 Task: Find connections with filter location Chislehurst with filter topic #customerrelationswith filter profile language Spanish with filter current company Cavista with filter school Indian Institute Of Information Technology Allahabad  with filter industry Engineering Services with filter service category Budgeting with filter keywords title Painter
Action: Mouse moved to (486, 66)
Screenshot: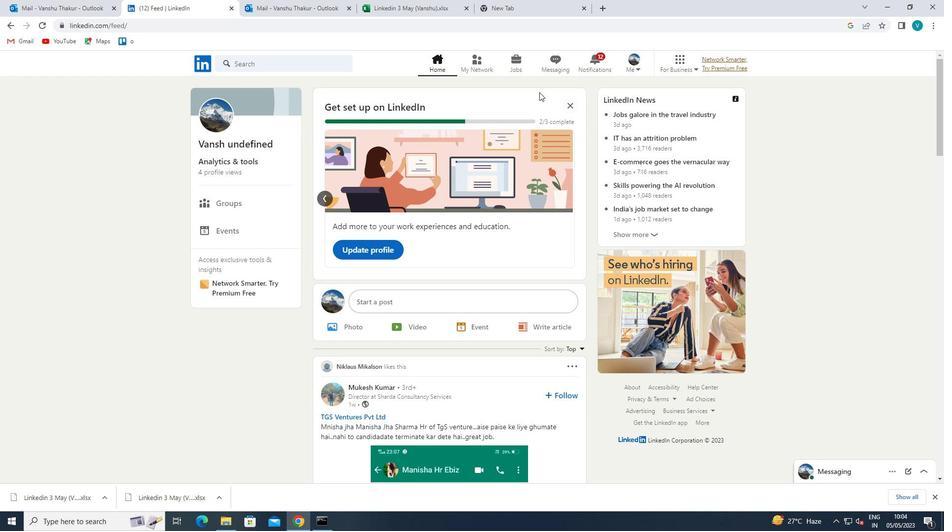 
Action: Mouse pressed left at (486, 66)
Screenshot: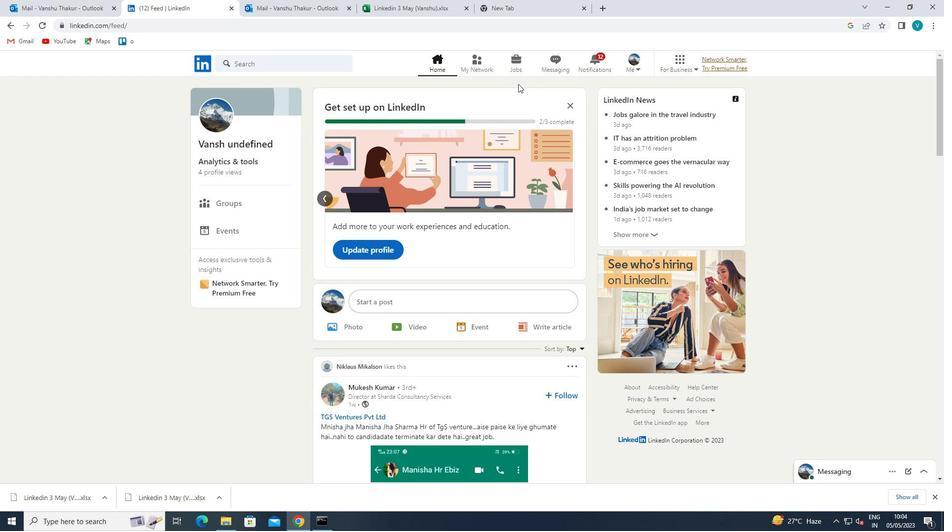 
Action: Mouse moved to (291, 115)
Screenshot: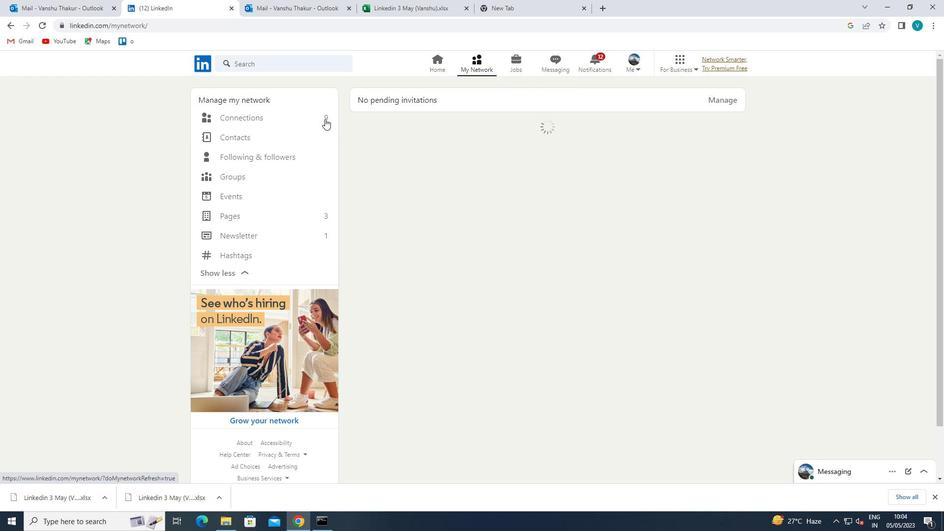 
Action: Mouse pressed left at (291, 115)
Screenshot: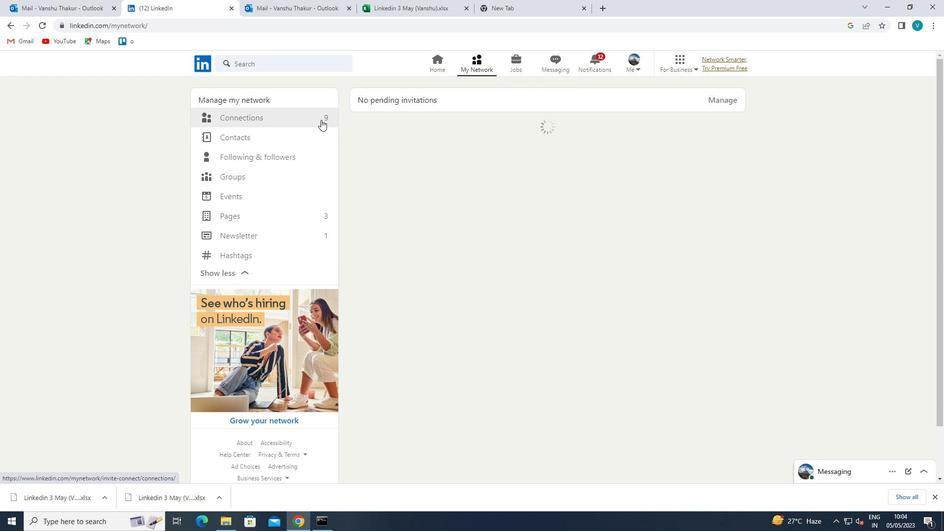 
Action: Mouse moved to (537, 119)
Screenshot: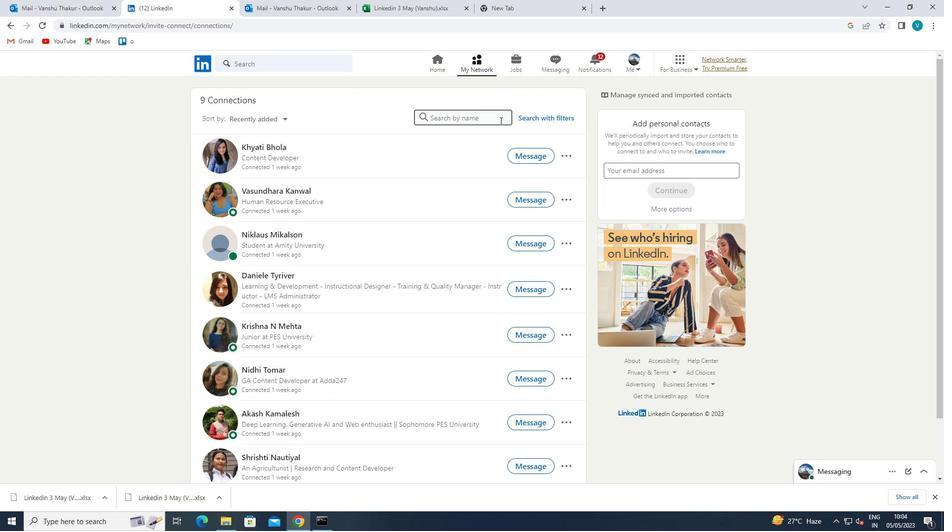 
Action: Mouse pressed left at (537, 119)
Screenshot: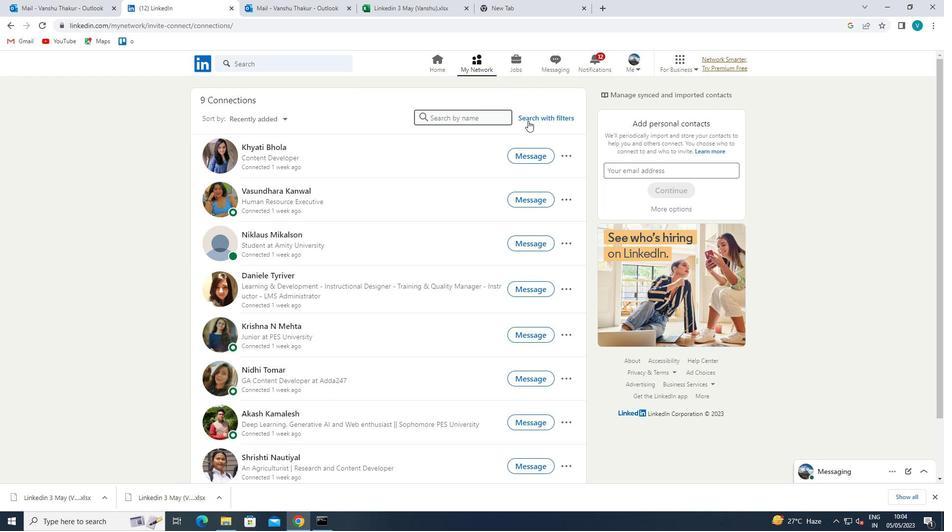 
Action: Mouse moved to (482, 93)
Screenshot: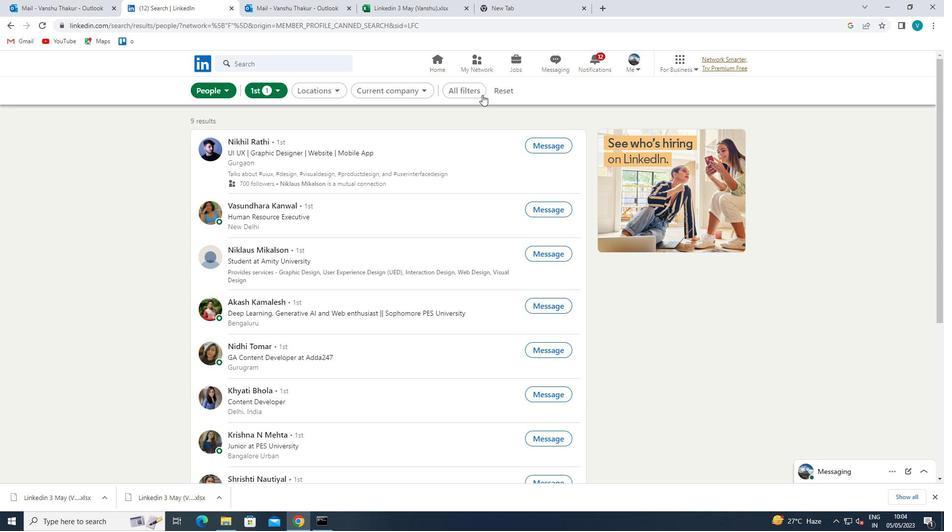 
Action: Mouse pressed left at (482, 93)
Screenshot: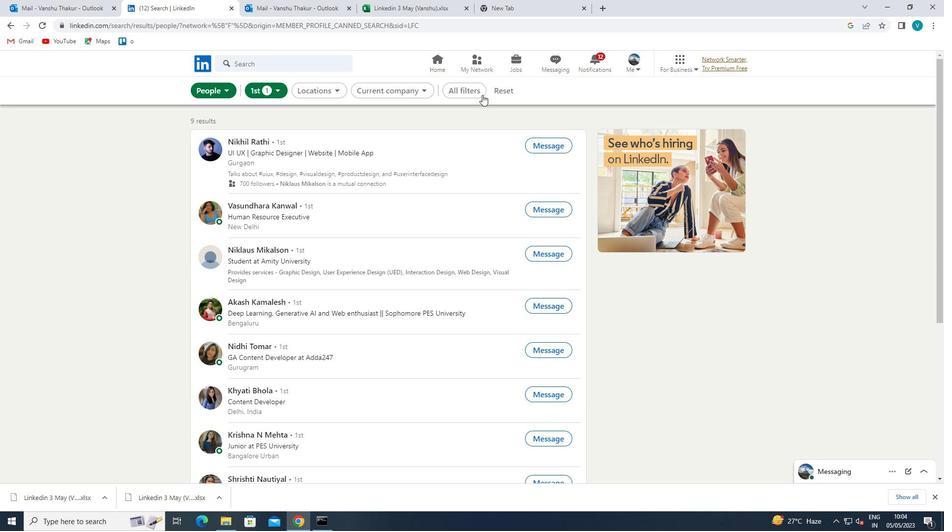 
Action: Mouse moved to (797, 225)
Screenshot: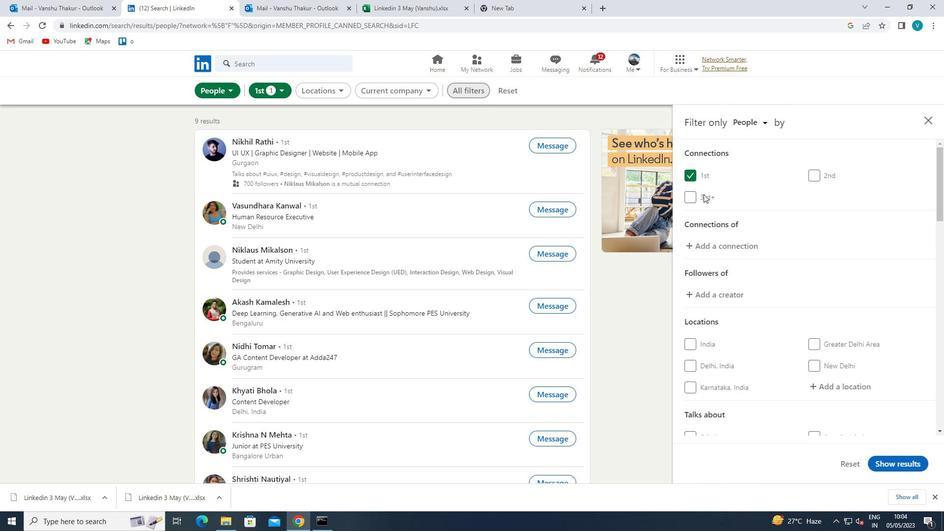 
Action: Mouse scrolled (797, 224) with delta (0, 0)
Screenshot: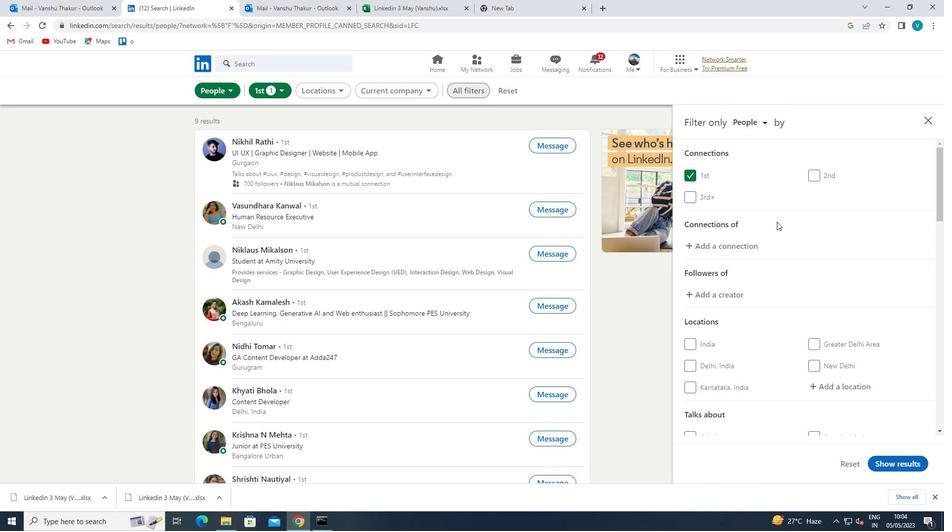 
Action: Mouse moved to (859, 335)
Screenshot: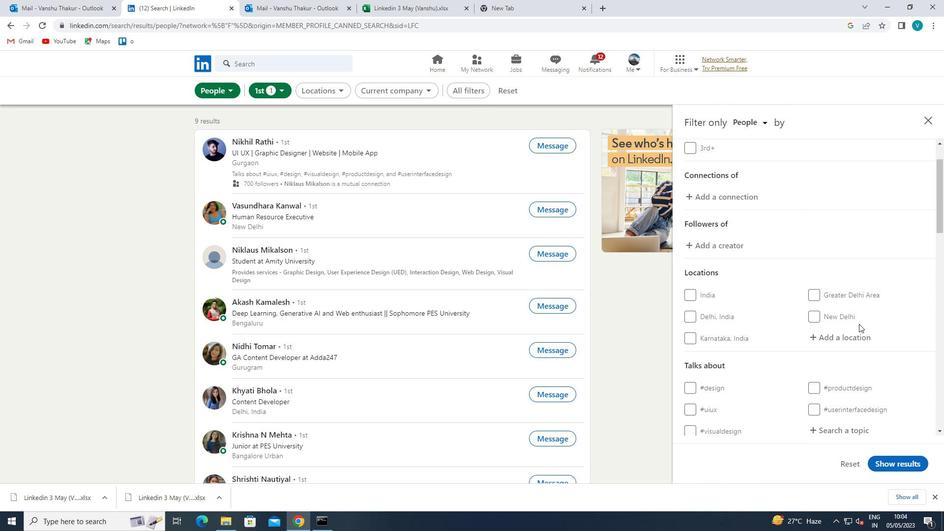 
Action: Mouse pressed left at (859, 335)
Screenshot: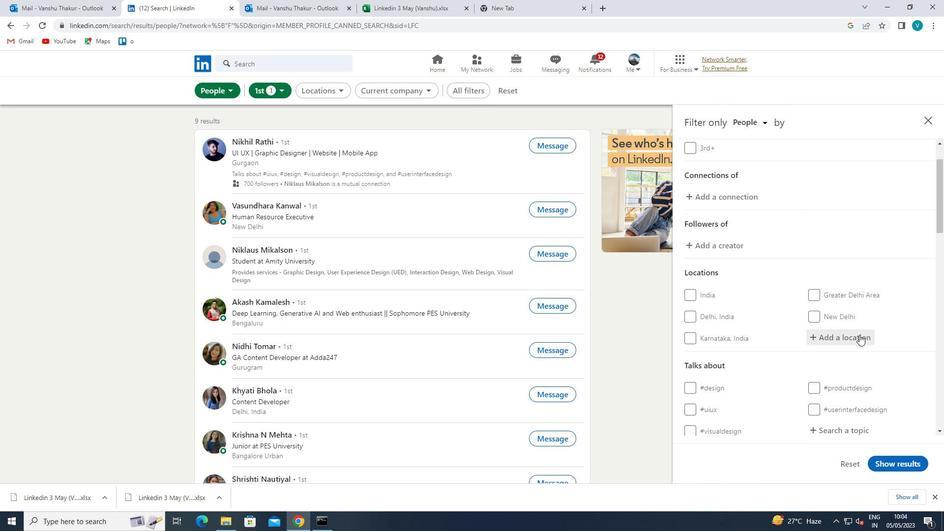 
Action: Mouse moved to (811, 309)
Screenshot: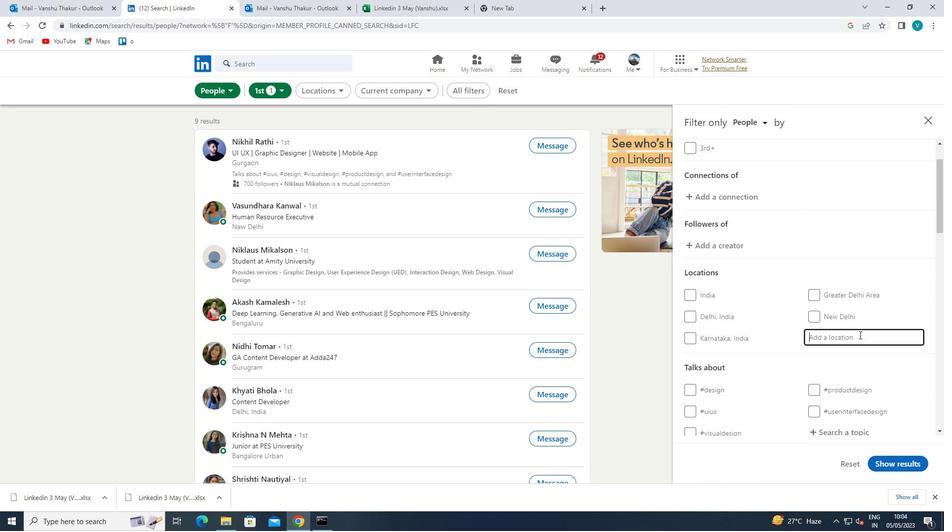 
Action: Key pressed <Key.shift>CHISLEHURST
Screenshot: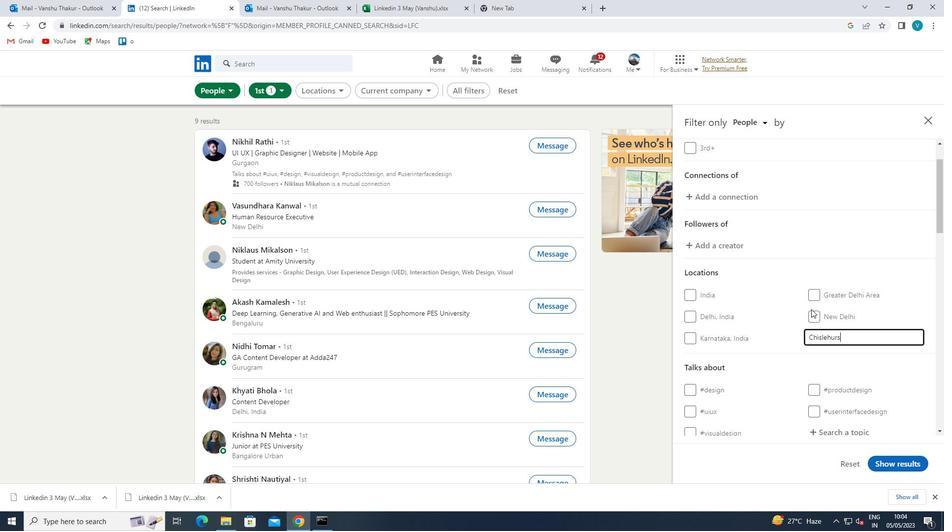 
Action: Mouse moved to (788, 321)
Screenshot: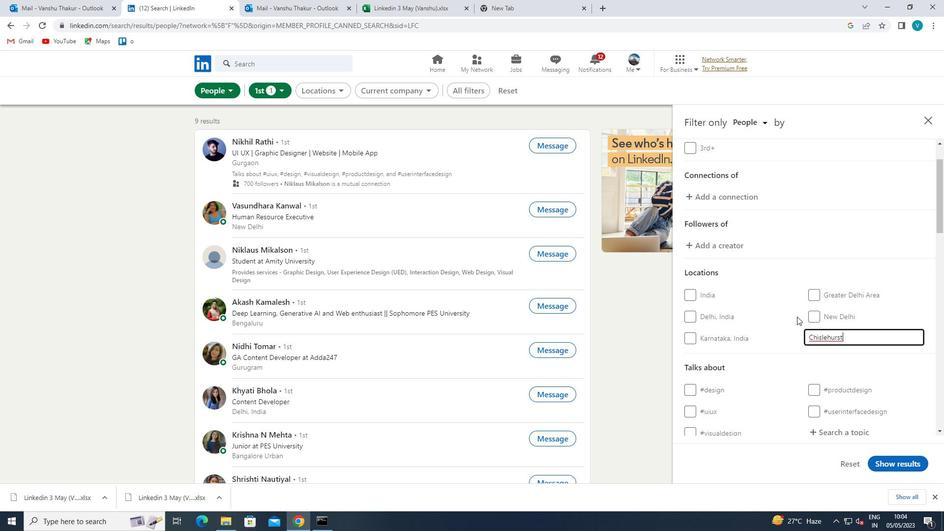 
Action: Mouse pressed left at (788, 321)
Screenshot: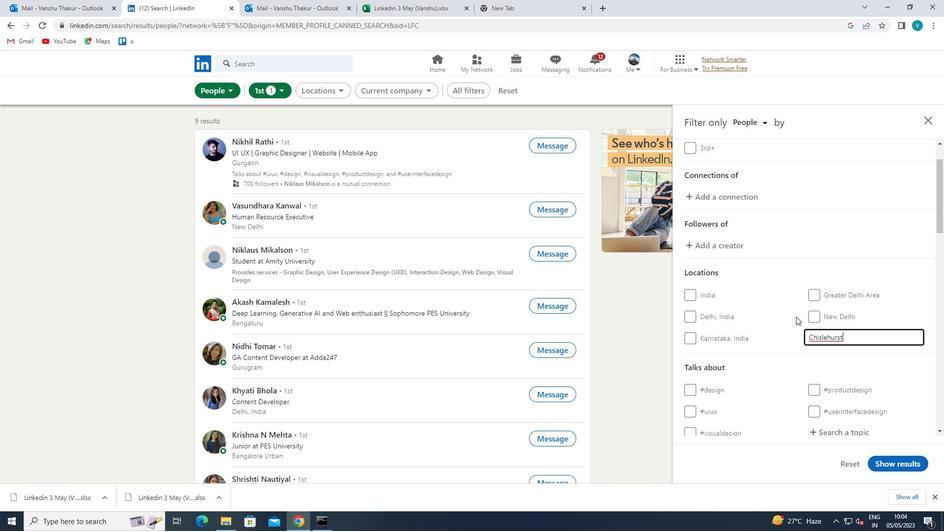 
Action: Mouse moved to (788, 322)
Screenshot: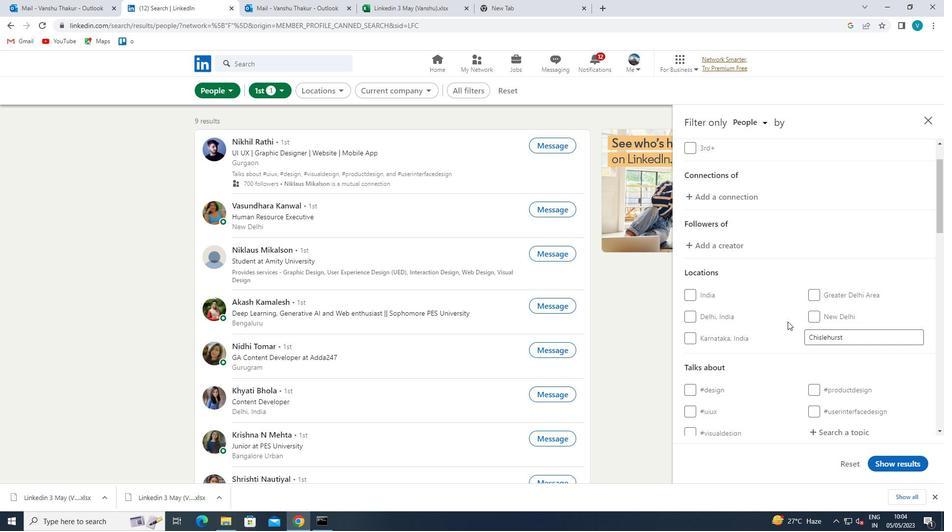 
Action: Mouse scrolled (788, 321) with delta (0, 0)
Screenshot: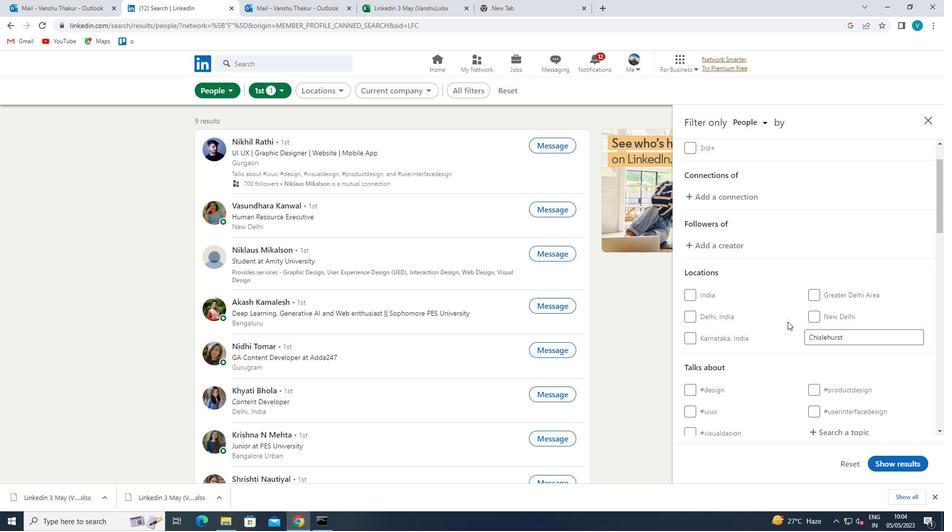 
Action: Mouse moved to (791, 327)
Screenshot: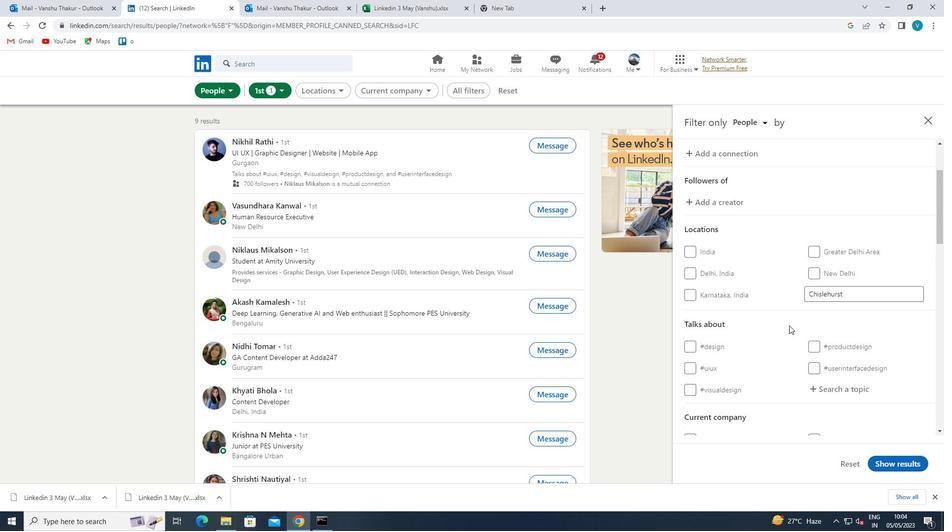 
Action: Mouse scrolled (791, 327) with delta (0, 0)
Screenshot: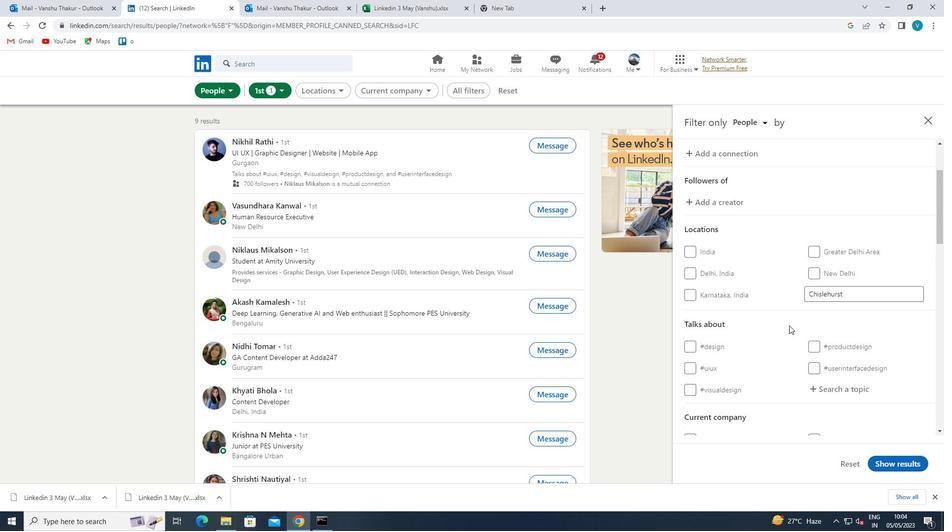 
Action: Mouse moved to (840, 333)
Screenshot: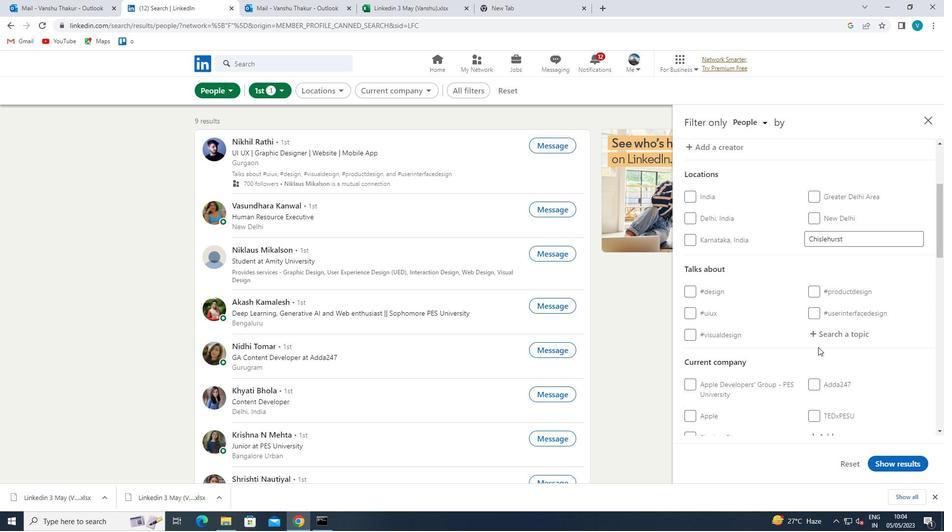 
Action: Mouse pressed left at (840, 333)
Screenshot: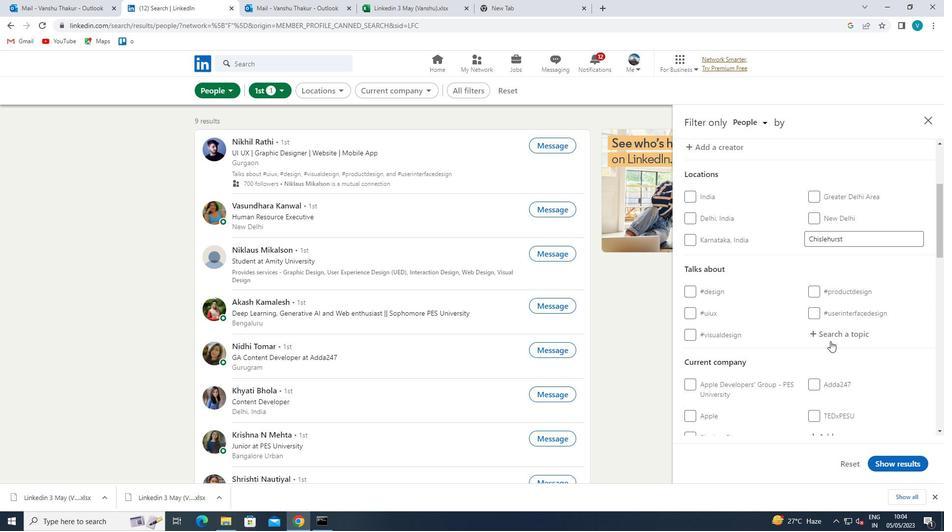 
Action: Key pressed CUSTOMER
Screenshot: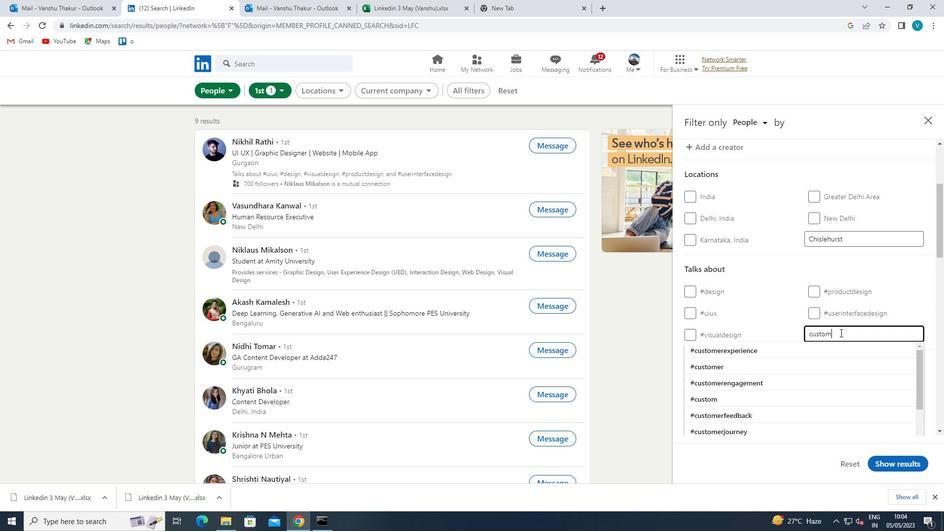 
Action: Mouse moved to (810, 352)
Screenshot: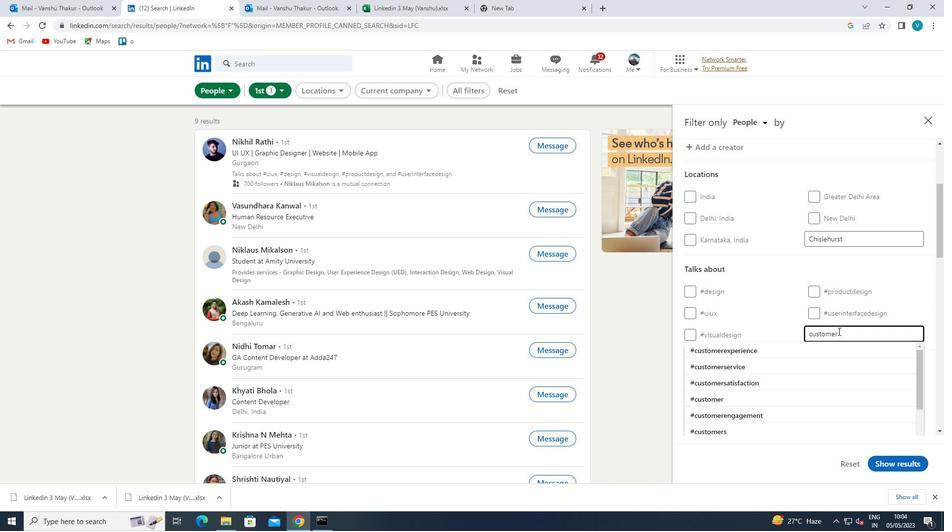 
Action: Key pressed RELATIONS
Screenshot: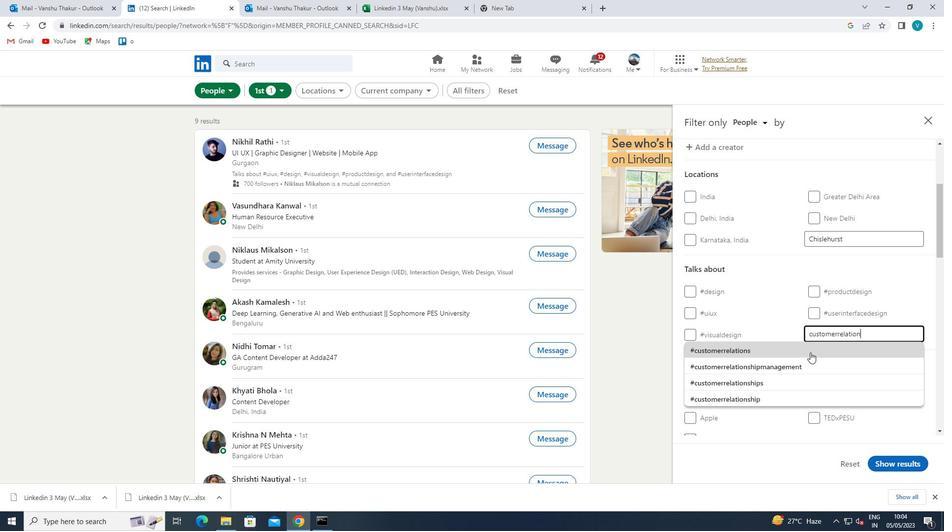 
Action: Mouse pressed left at (810, 352)
Screenshot: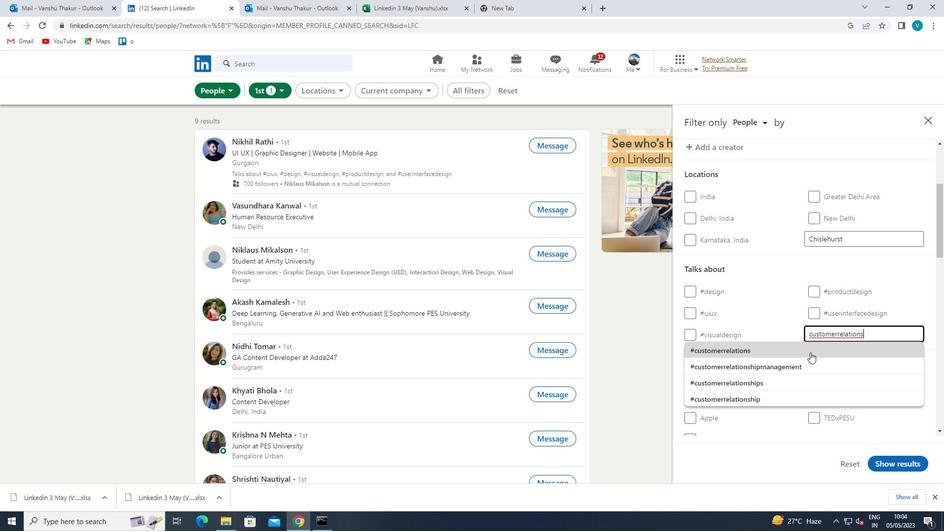 
Action: Mouse scrolled (810, 352) with delta (0, 0)
Screenshot: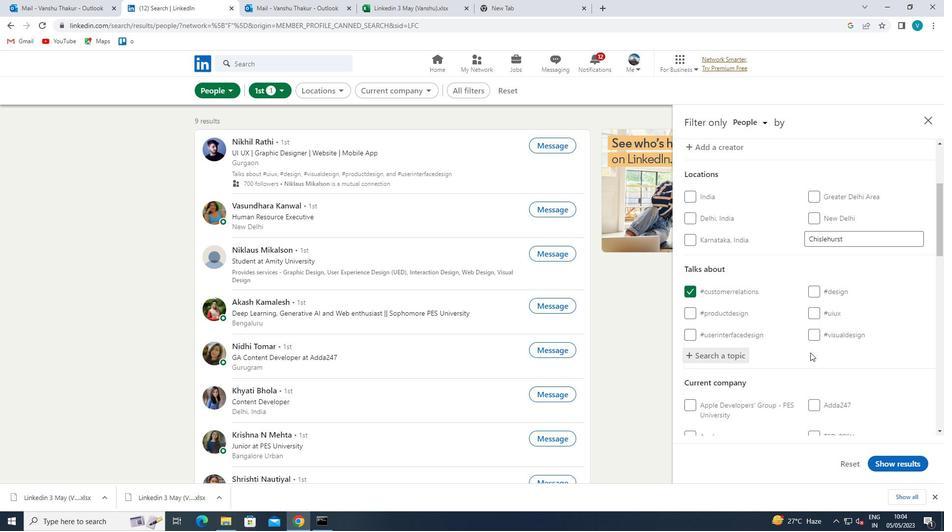 
Action: Mouse scrolled (810, 352) with delta (0, 0)
Screenshot: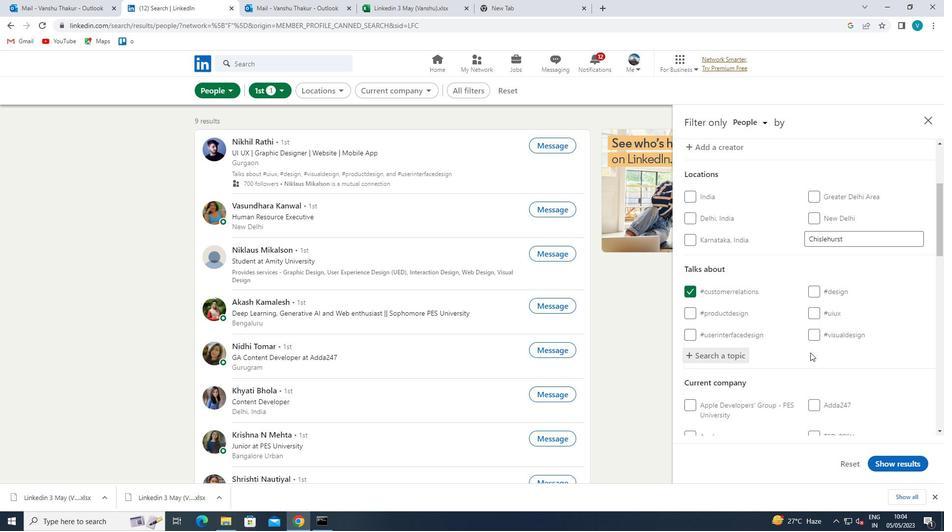 
Action: Mouse moved to (824, 358)
Screenshot: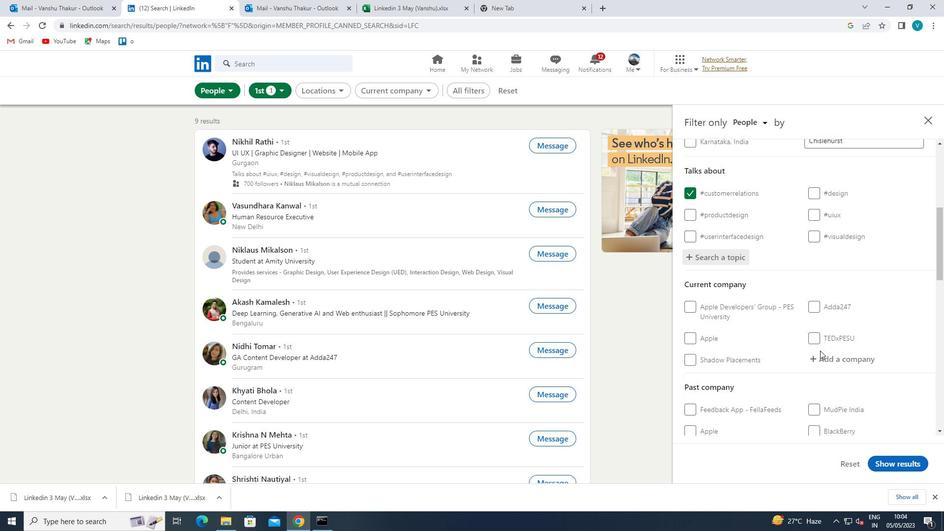 
Action: Mouse pressed left at (824, 358)
Screenshot: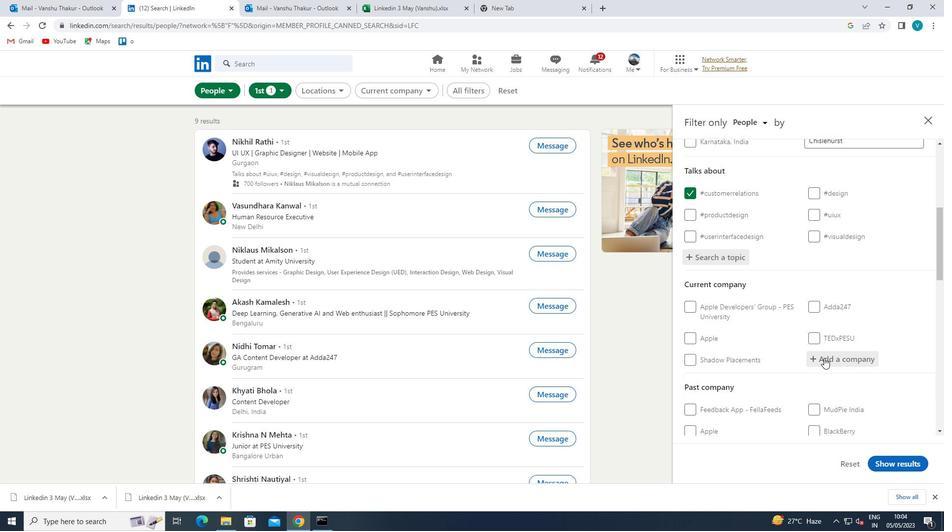 
Action: Key pressed <Key.shift>CAVIST
Screenshot: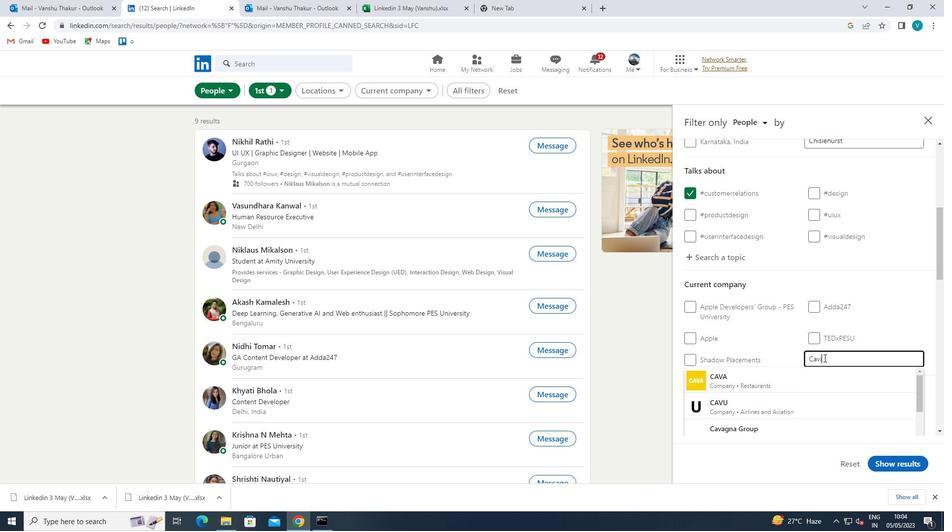 
Action: Mouse moved to (809, 368)
Screenshot: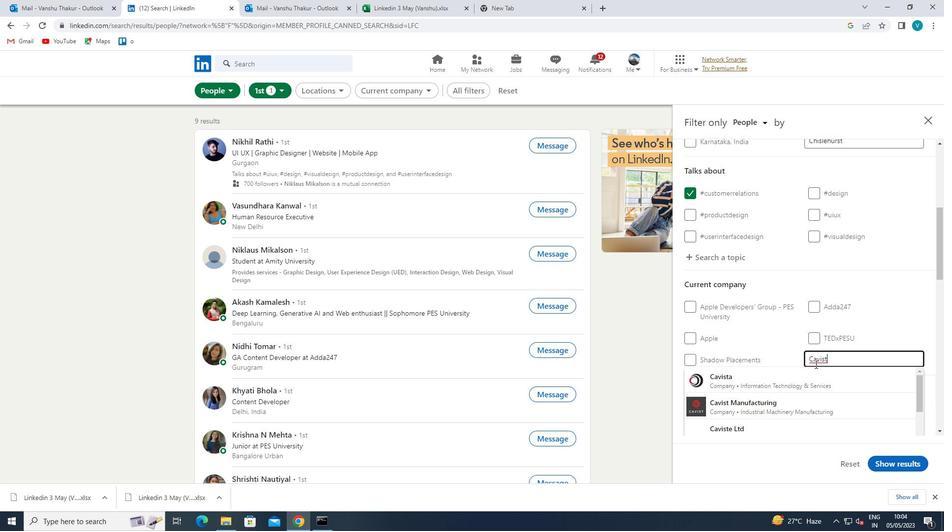 
Action: Mouse pressed left at (809, 368)
Screenshot: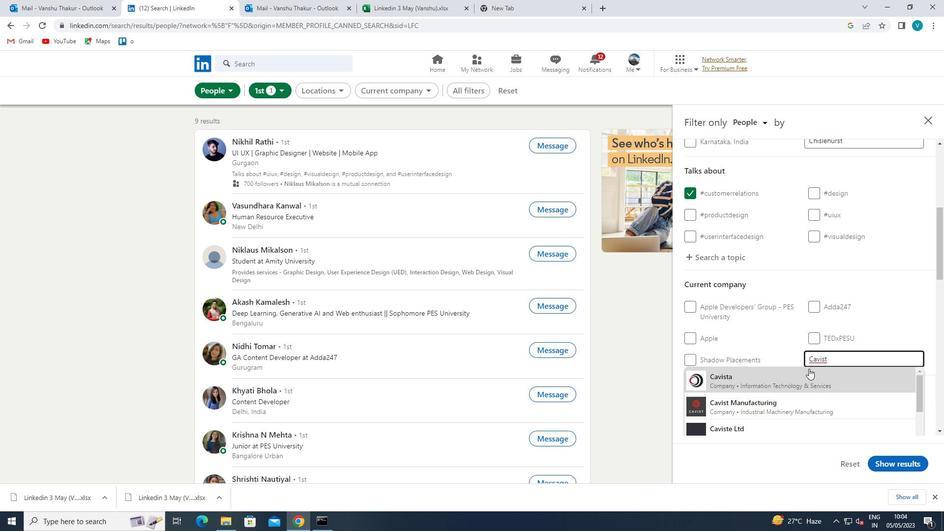 
Action: Mouse scrolled (809, 368) with delta (0, 0)
Screenshot: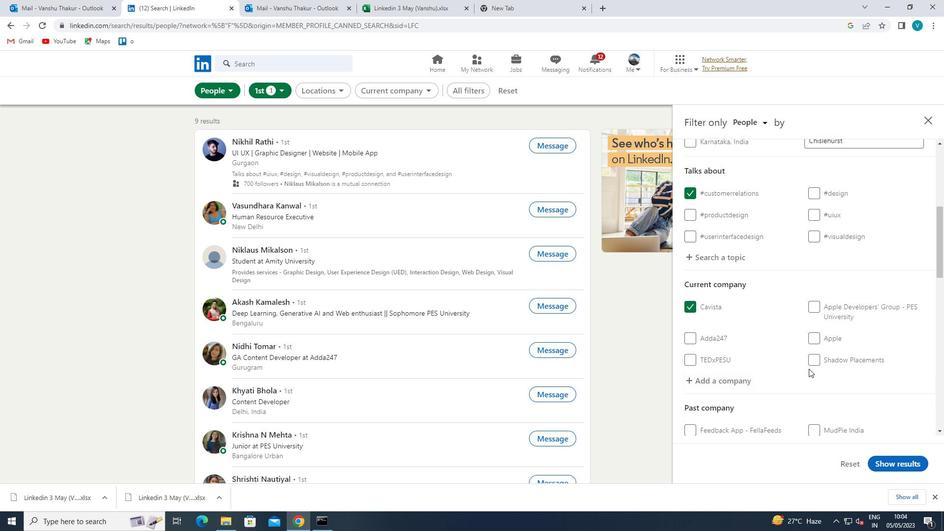 
Action: Mouse scrolled (809, 368) with delta (0, 0)
Screenshot: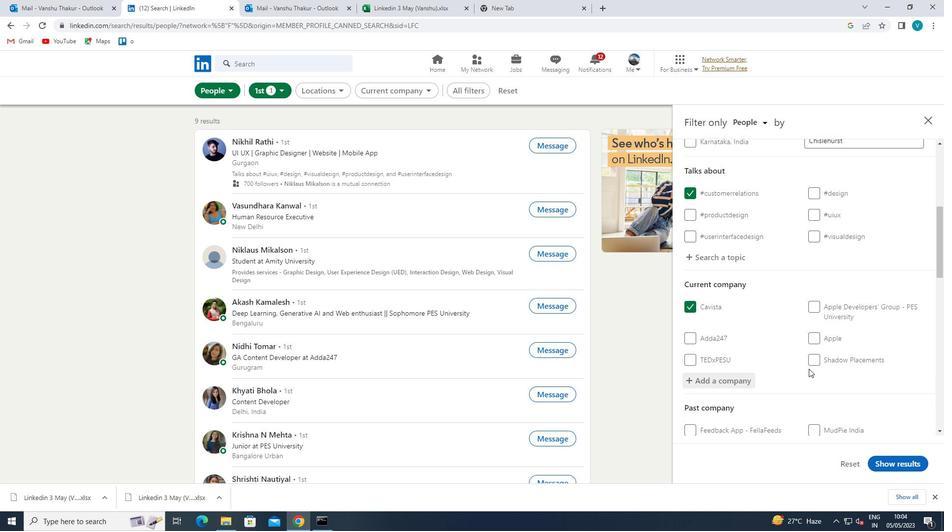 
Action: Mouse scrolled (809, 368) with delta (0, 0)
Screenshot: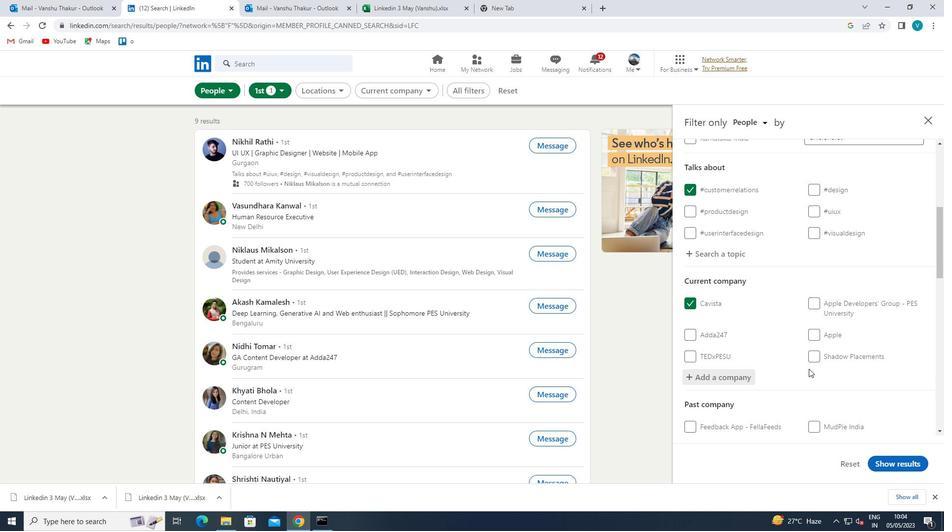 
Action: Mouse scrolled (809, 368) with delta (0, 0)
Screenshot: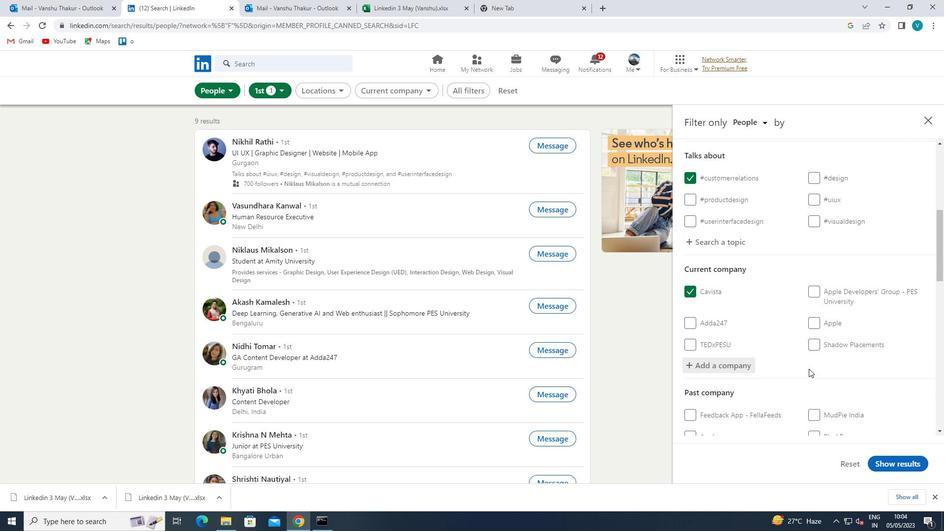 
Action: Mouse scrolled (809, 368) with delta (0, 0)
Screenshot: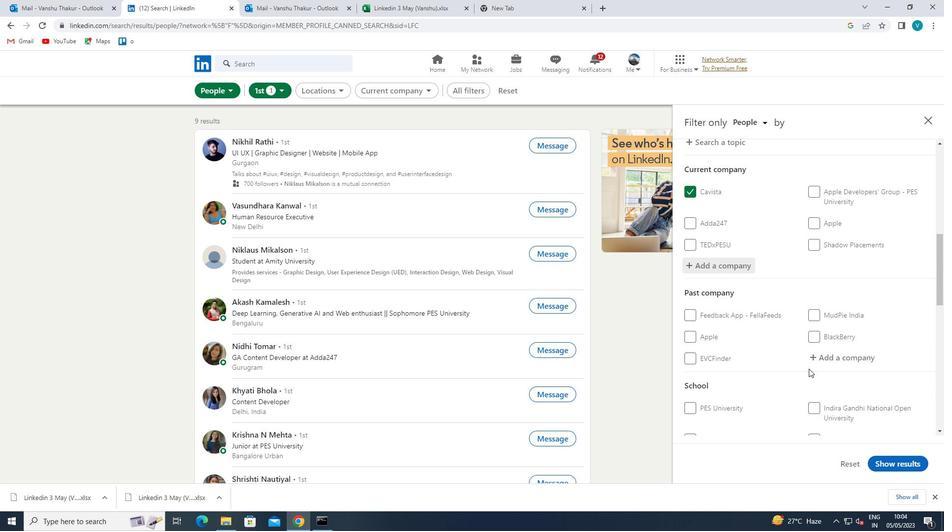 
Action: Mouse moved to (838, 350)
Screenshot: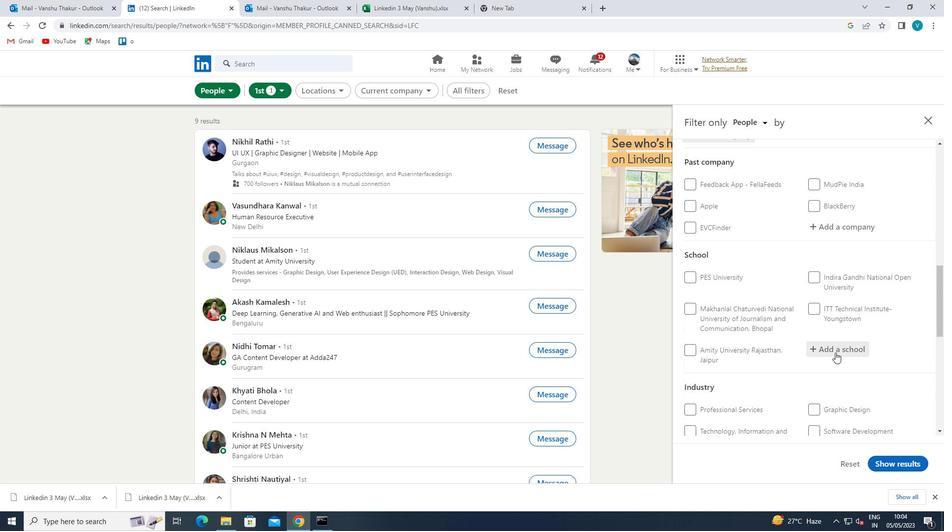 
Action: Mouse pressed left at (838, 350)
Screenshot: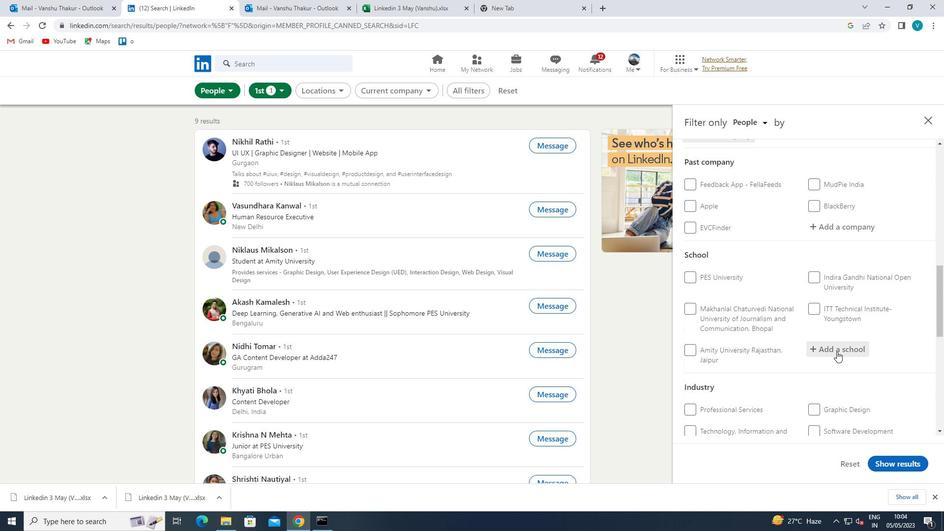 
Action: Key pressed <Key.shift>INDIAN<Key.space><Key.shift>INSTITUTE<Key.space>OF<Key.space><Key.shift>INFORMATION<Key.space>
Screenshot: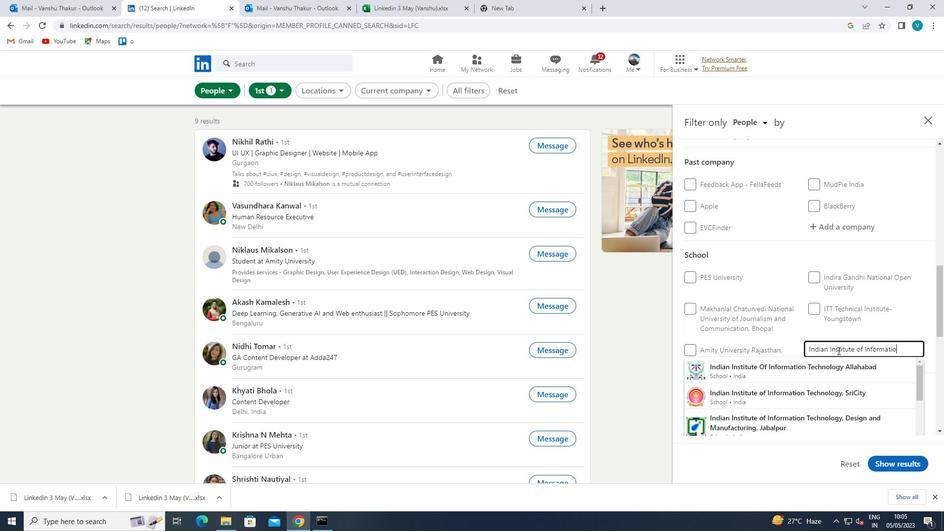 
Action: Mouse moved to (823, 360)
Screenshot: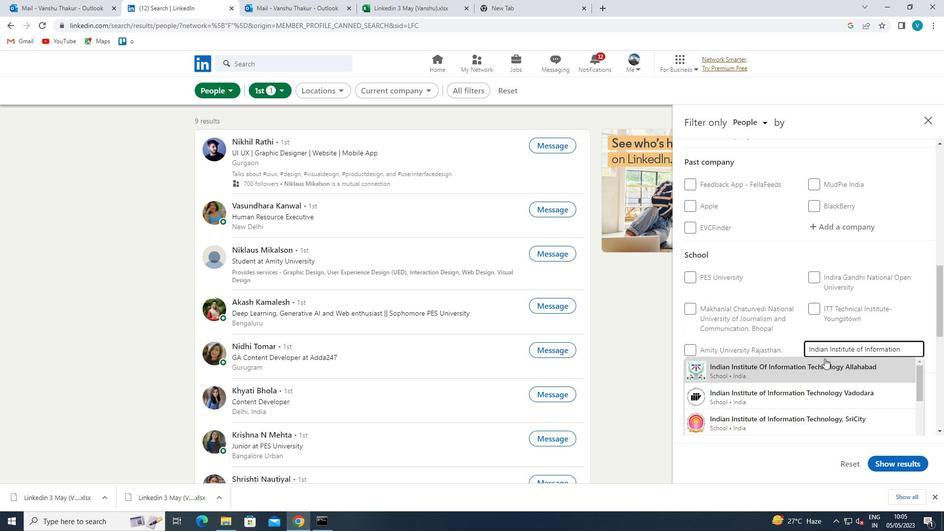 
Action: Mouse pressed left at (823, 360)
Screenshot: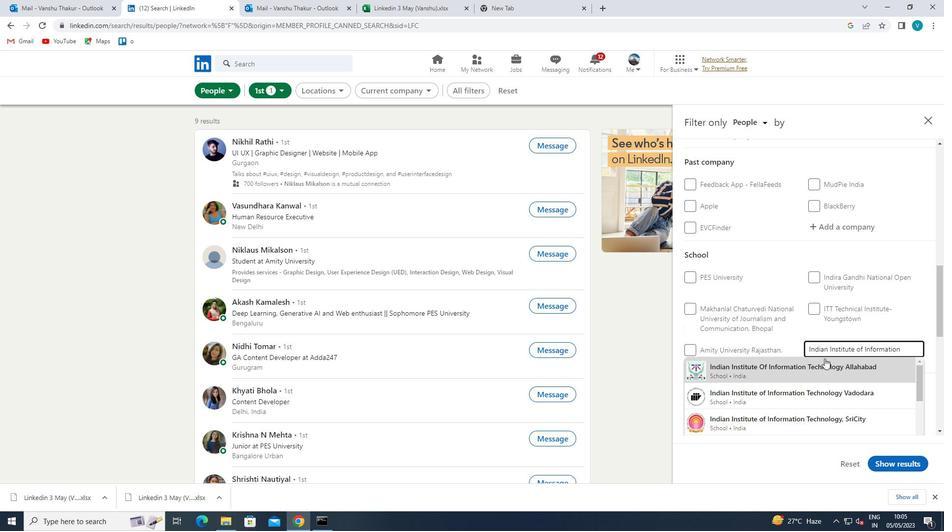 
Action: Mouse scrolled (823, 359) with delta (0, 0)
Screenshot: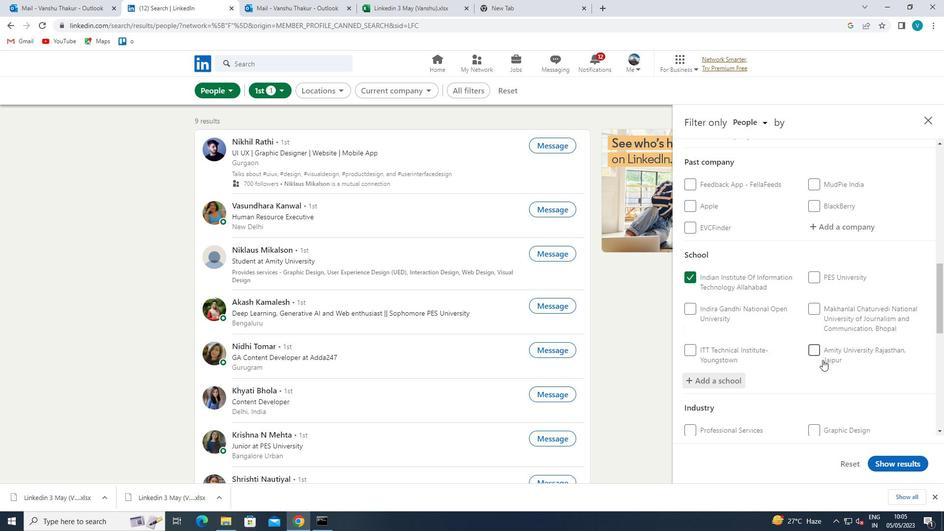 
Action: Mouse scrolled (823, 359) with delta (0, 0)
Screenshot: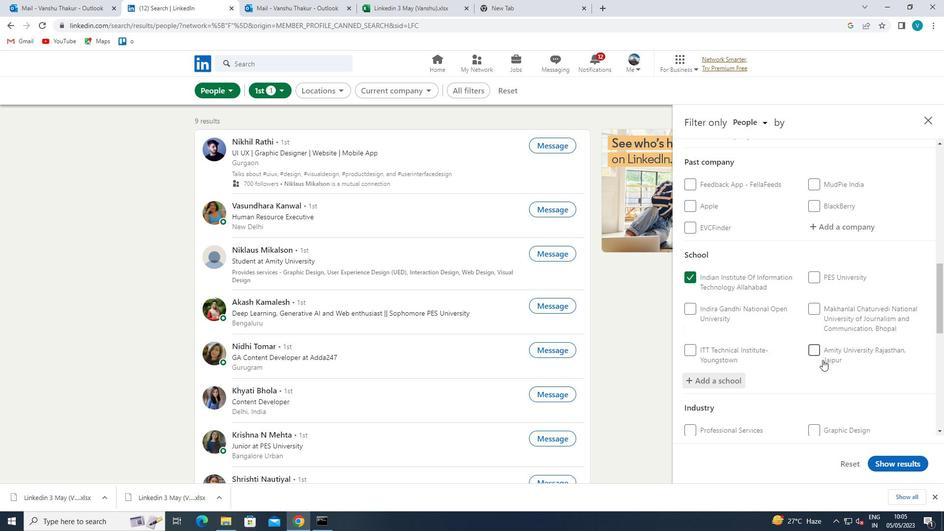 
Action: Mouse scrolled (823, 359) with delta (0, 0)
Screenshot: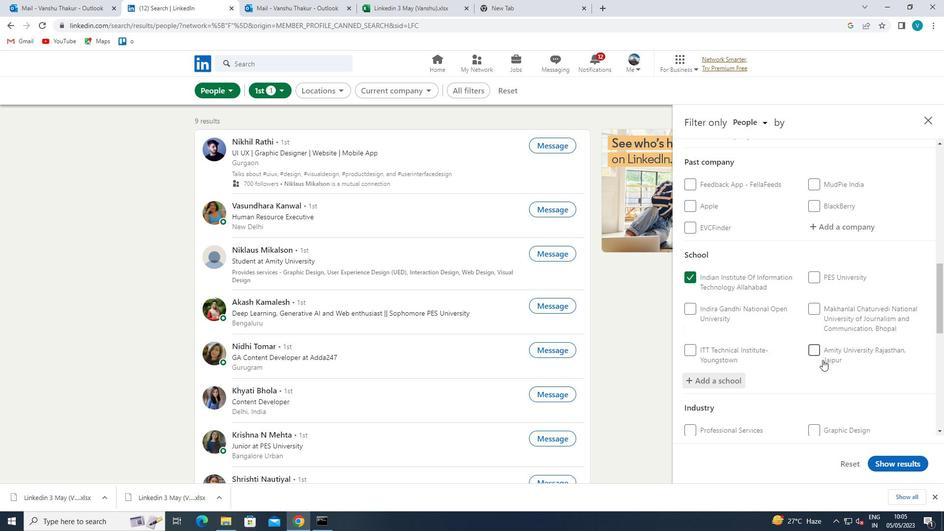 
Action: Mouse scrolled (823, 359) with delta (0, 0)
Screenshot: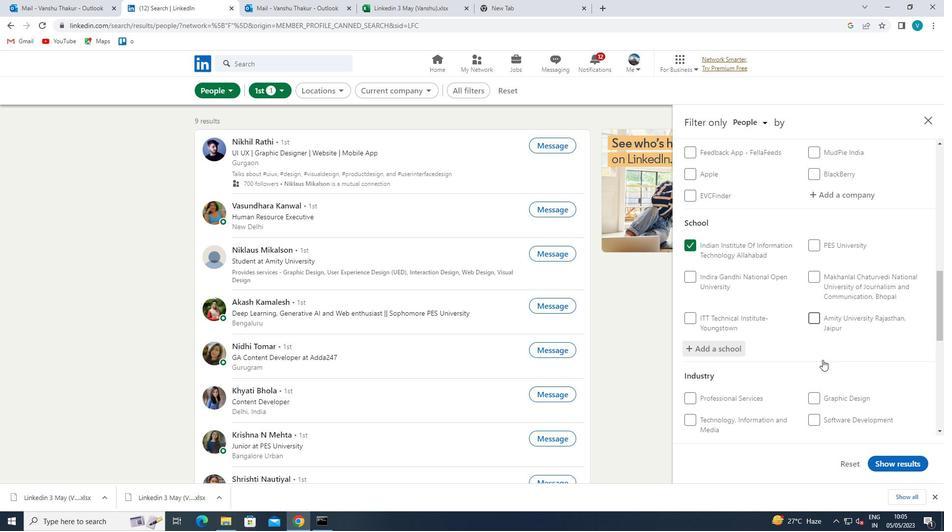 
Action: Mouse moved to (848, 281)
Screenshot: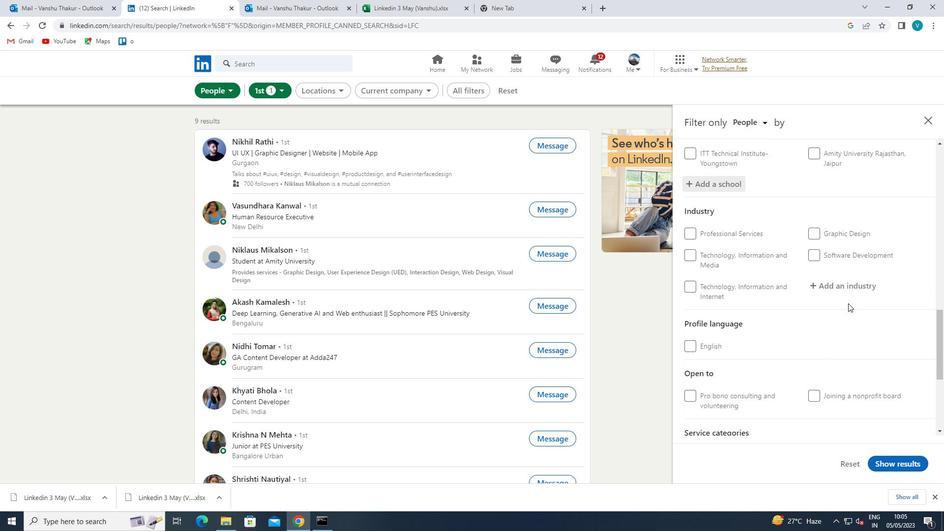 
Action: Mouse pressed left at (848, 281)
Screenshot: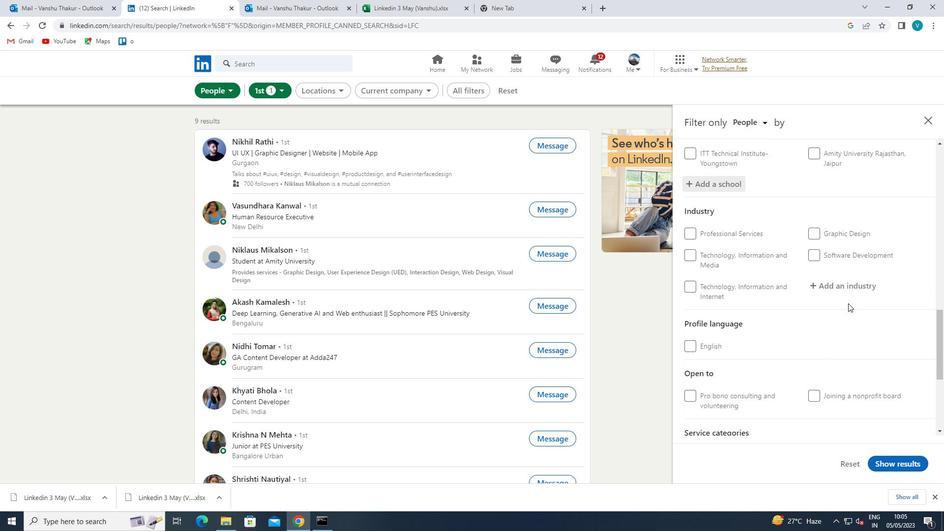 
Action: Key pressed <Key.shift>ENGINEERING<Key.space>
Screenshot: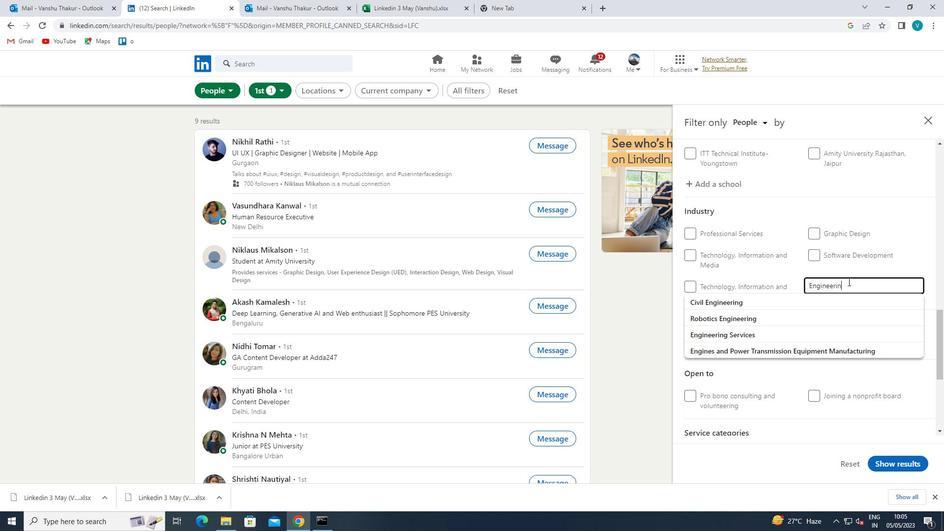 
Action: Mouse moved to (801, 329)
Screenshot: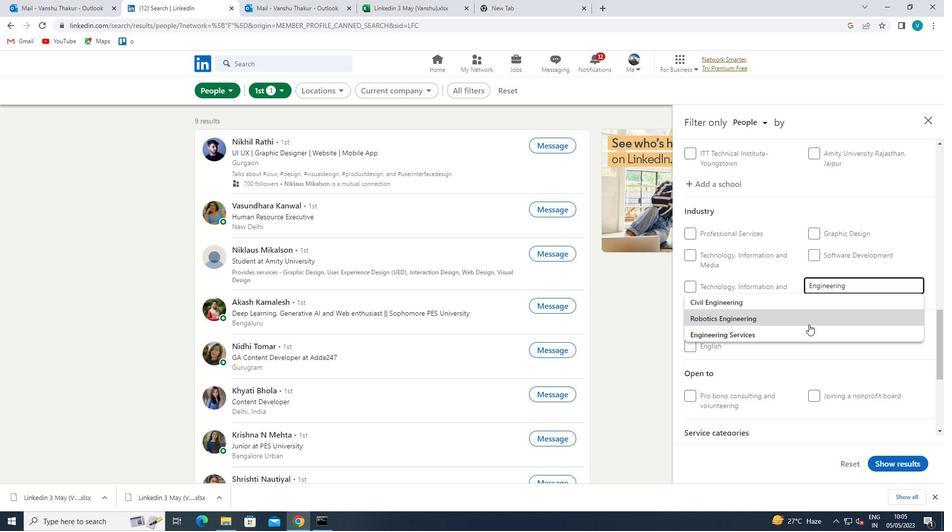 
Action: Mouse pressed left at (801, 329)
Screenshot: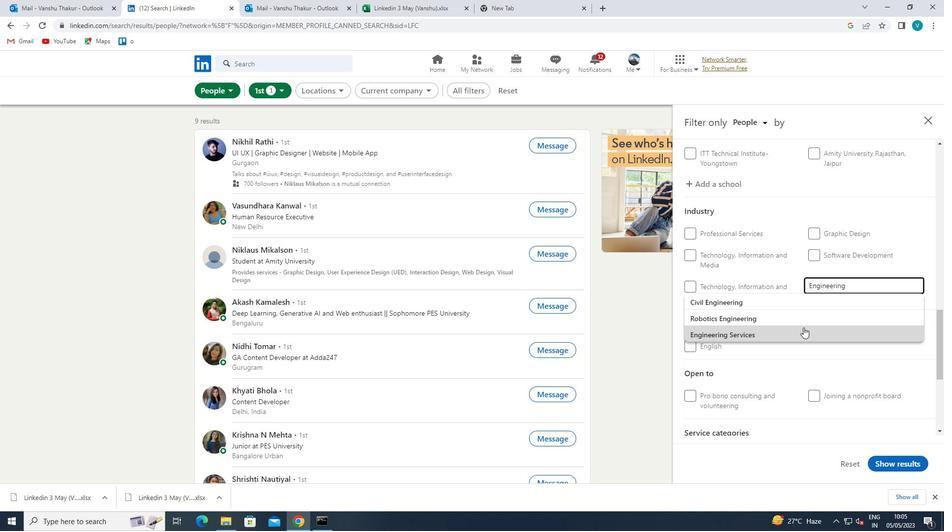 
Action: Mouse moved to (801, 329)
Screenshot: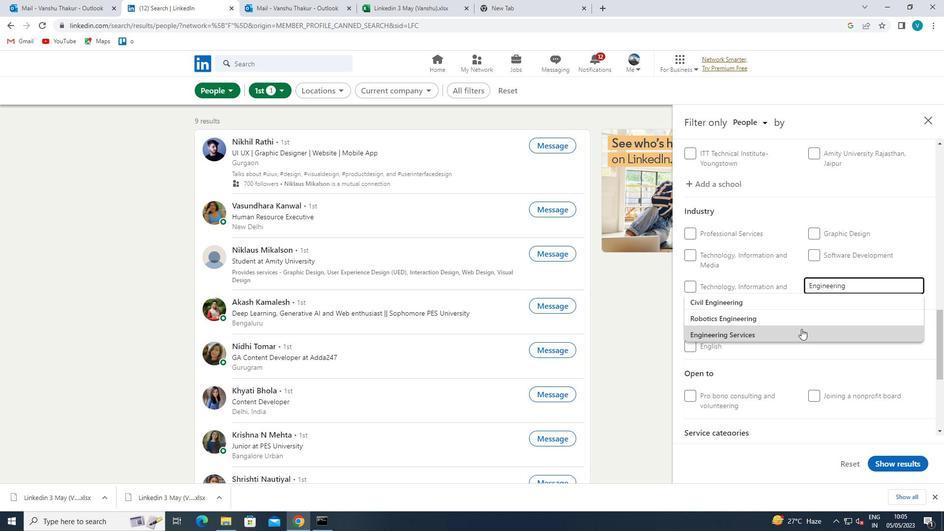 
Action: Mouse scrolled (801, 328) with delta (0, 0)
Screenshot: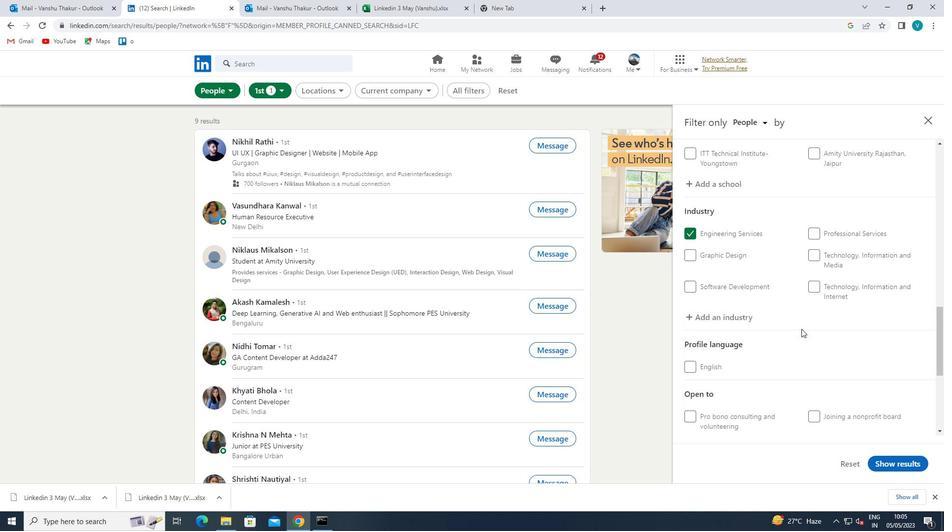 
Action: Mouse moved to (802, 329)
Screenshot: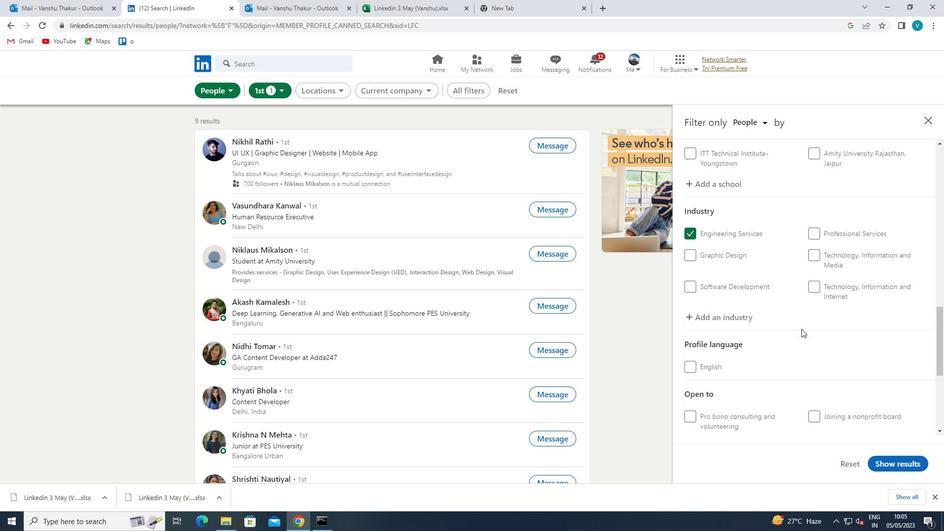 
Action: Mouse scrolled (802, 328) with delta (0, 0)
Screenshot: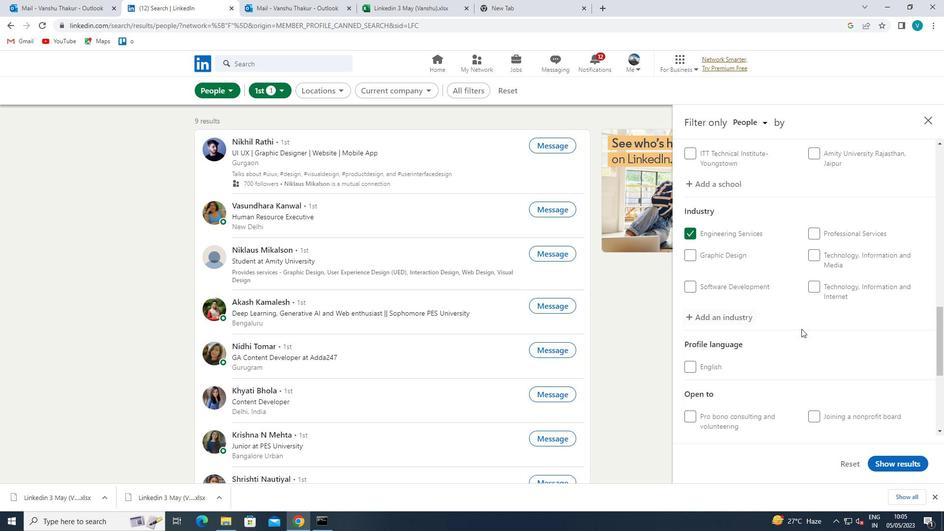 
Action: Mouse moved to (802, 329)
Screenshot: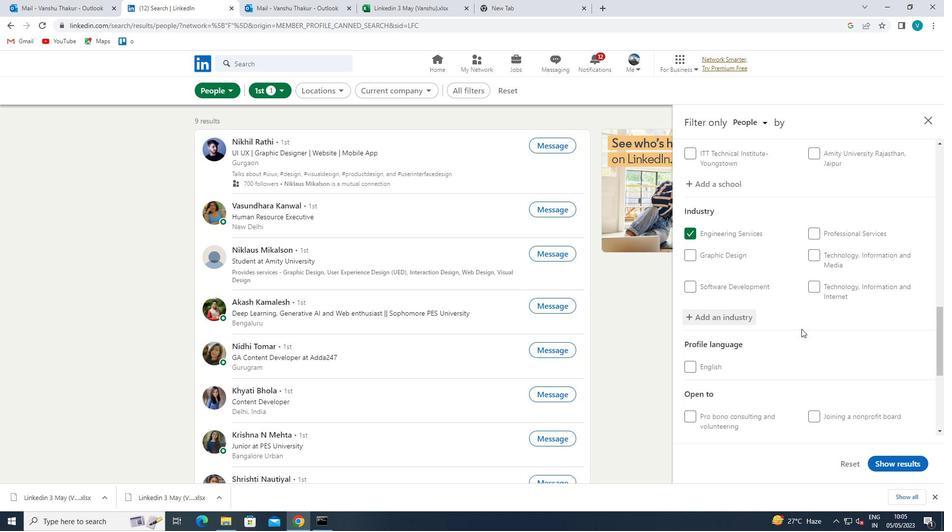 
Action: Mouse scrolled (802, 328) with delta (0, 0)
Screenshot: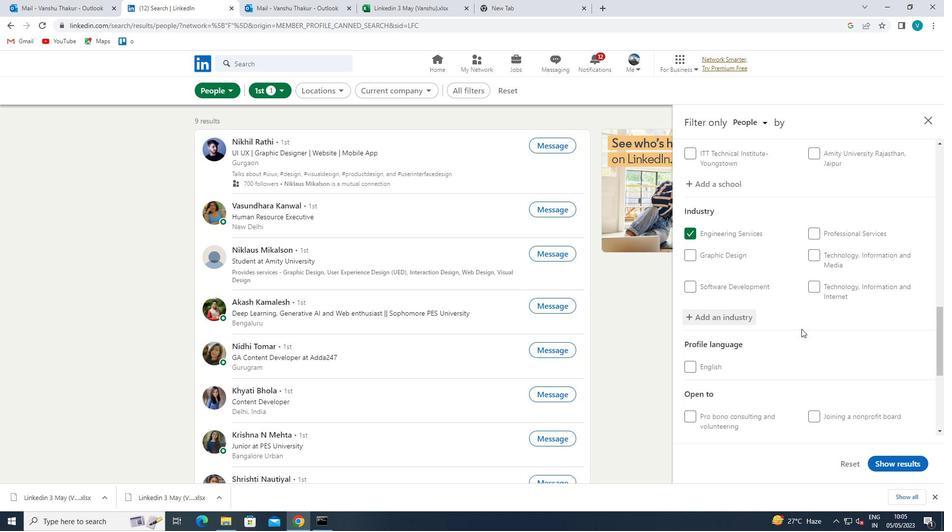 
Action: Mouse scrolled (802, 328) with delta (0, 0)
Screenshot: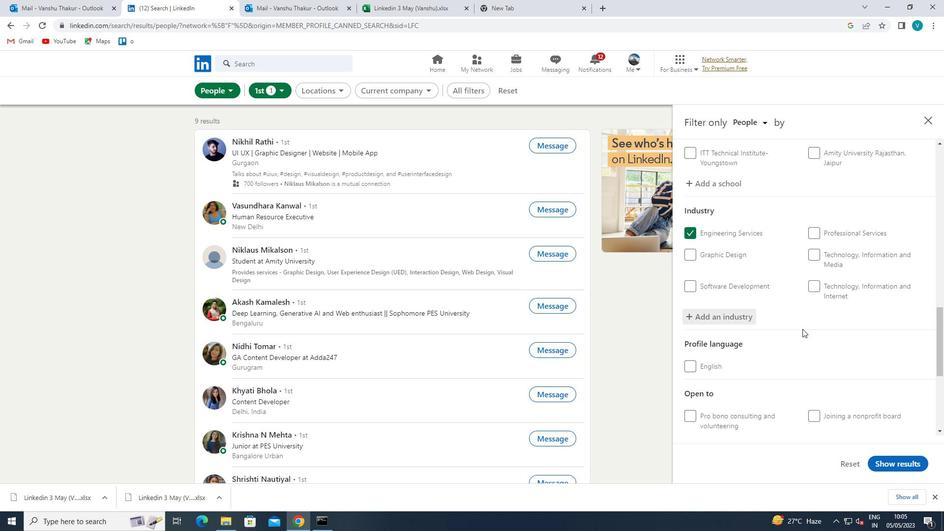 
Action: Mouse scrolled (802, 328) with delta (0, 0)
Screenshot: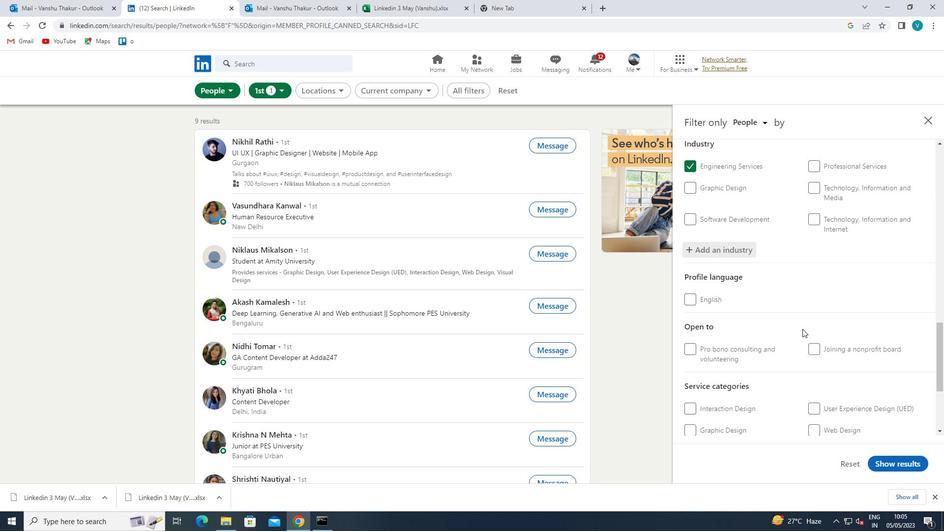 
Action: Mouse moved to (847, 305)
Screenshot: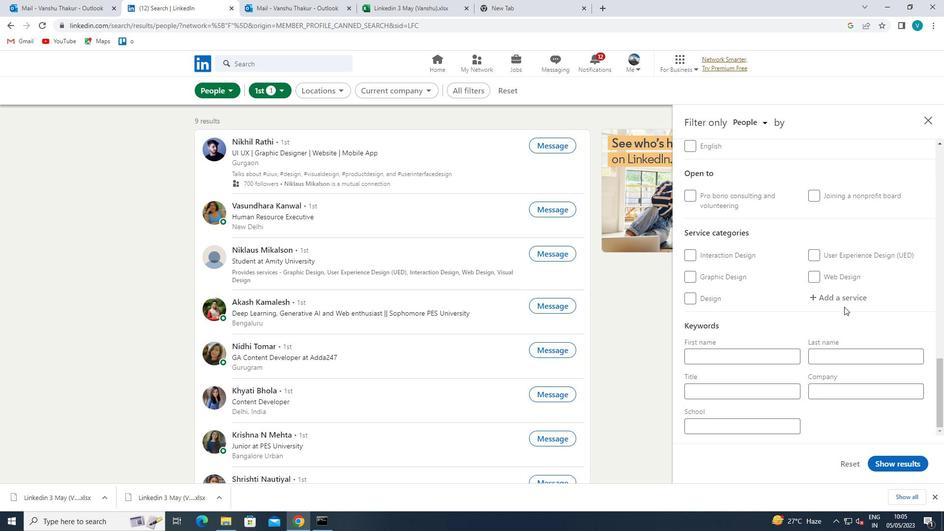 
Action: Mouse pressed left at (847, 305)
Screenshot: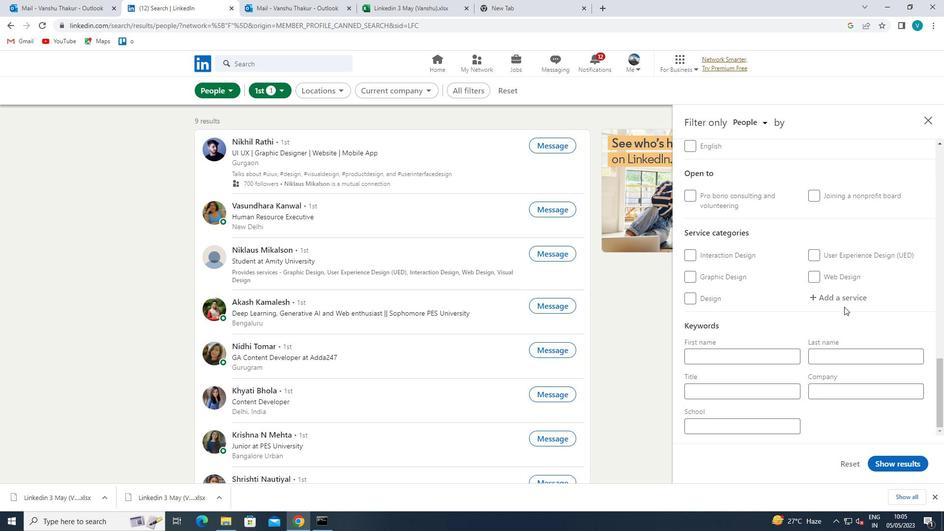 
Action: Mouse moved to (849, 303)
Screenshot: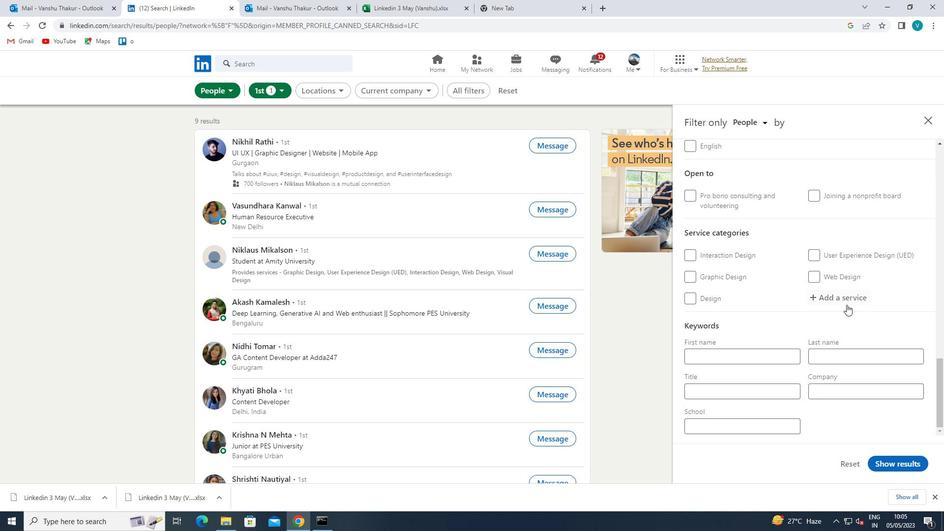 
Action: Key pressed <Key.shift>BUDGE
Screenshot: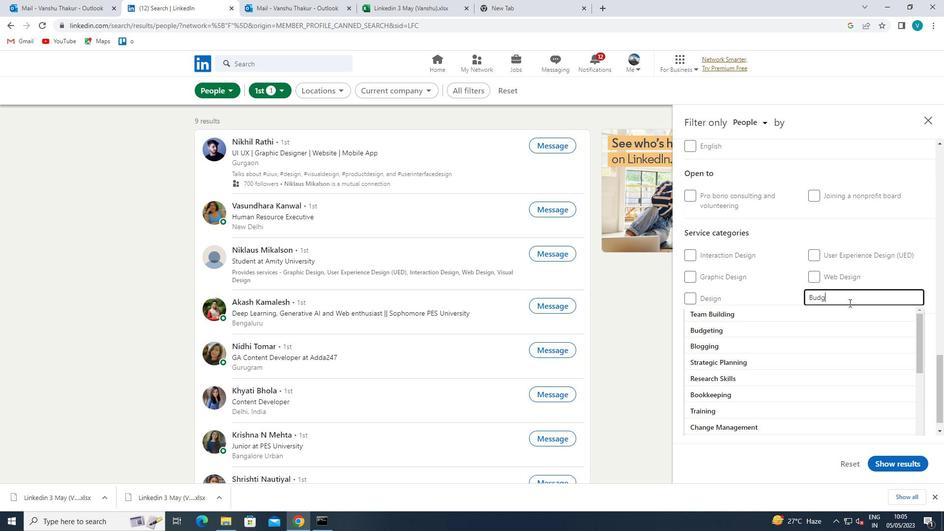 
Action: Mouse moved to (823, 316)
Screenshot: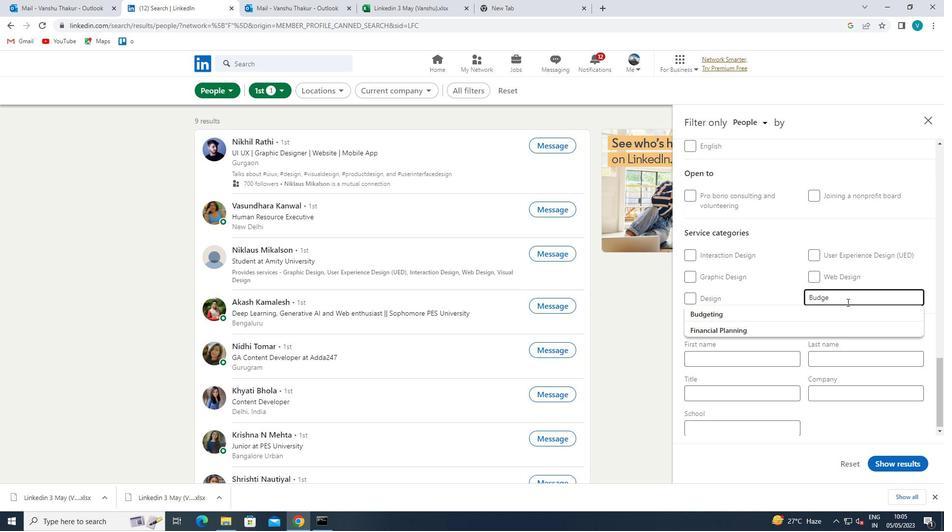 
Action: Mouse pressed left at (823, 316)
Screenshot: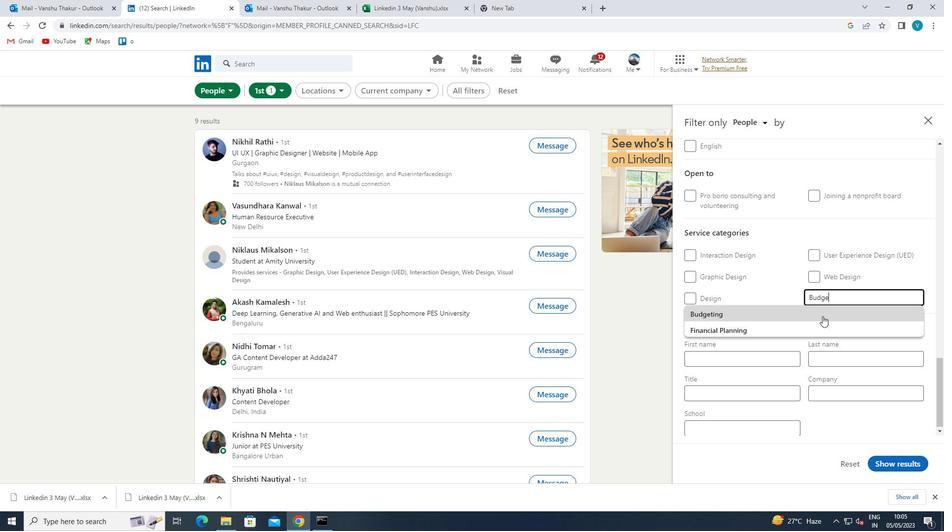 
Action: Mouse moved to (758, 404)
Screenshot: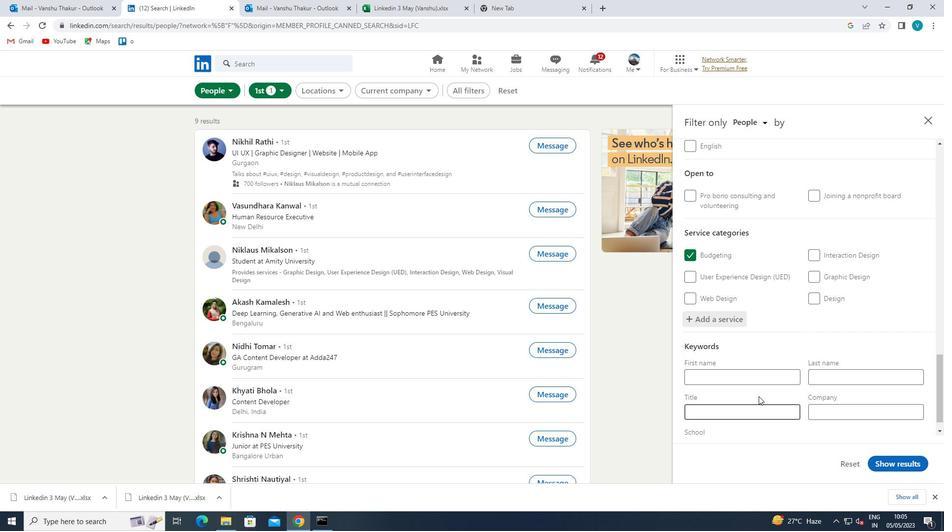 
Action: Mouse pressed left at (758, 404)
Screenshot: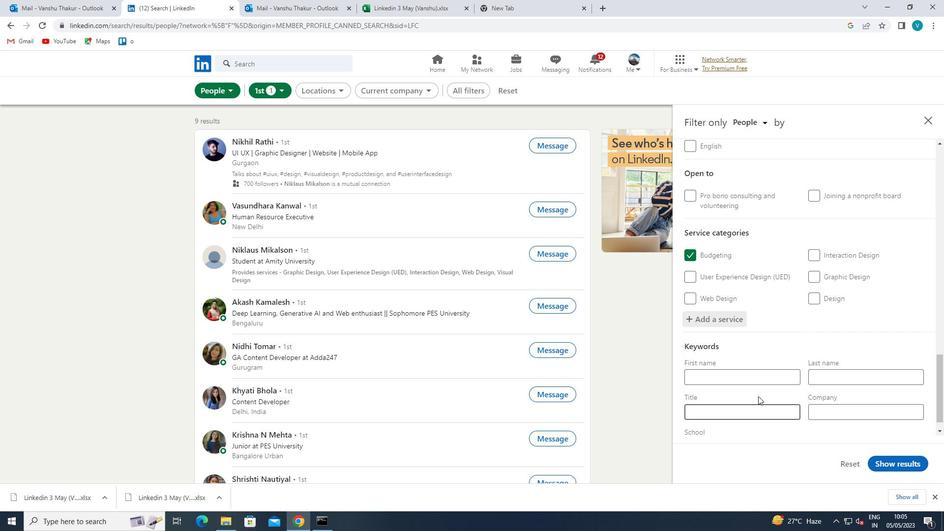 
Action: Key pressed <Key.shift>PAINTER<Key.space>
Screenshot: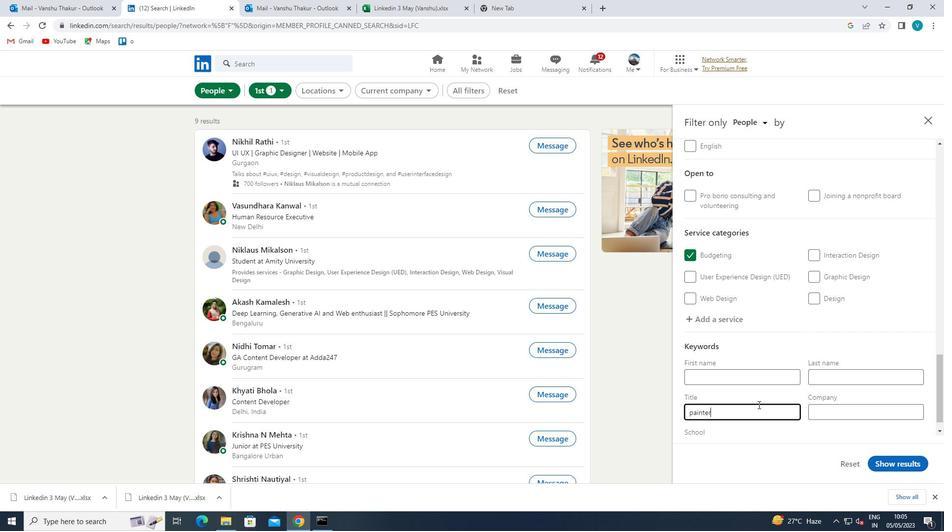 
Action: Mouse moved to (691, 410)
Screenshot: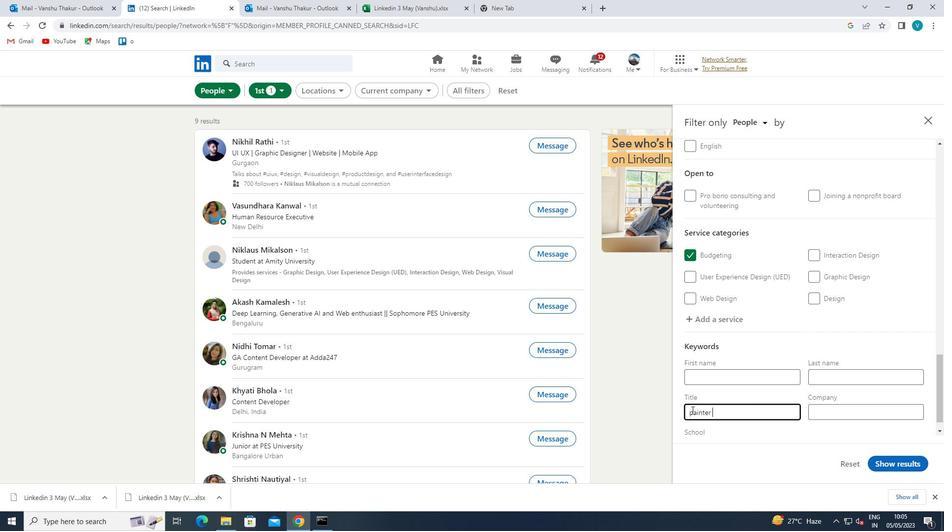 
Action: Mouse pressed left at (691, 410)
Screenshot: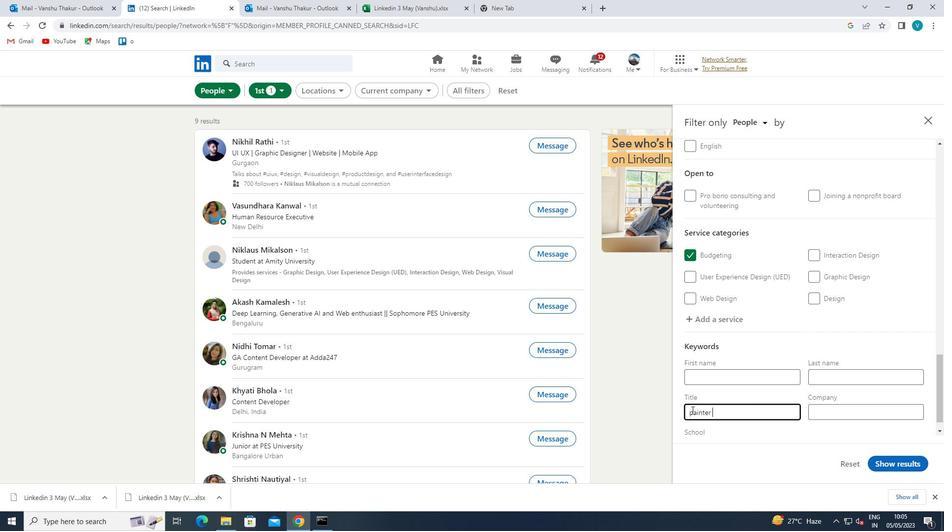 
Action: Mouse moved to (698, 413)
Screenshot: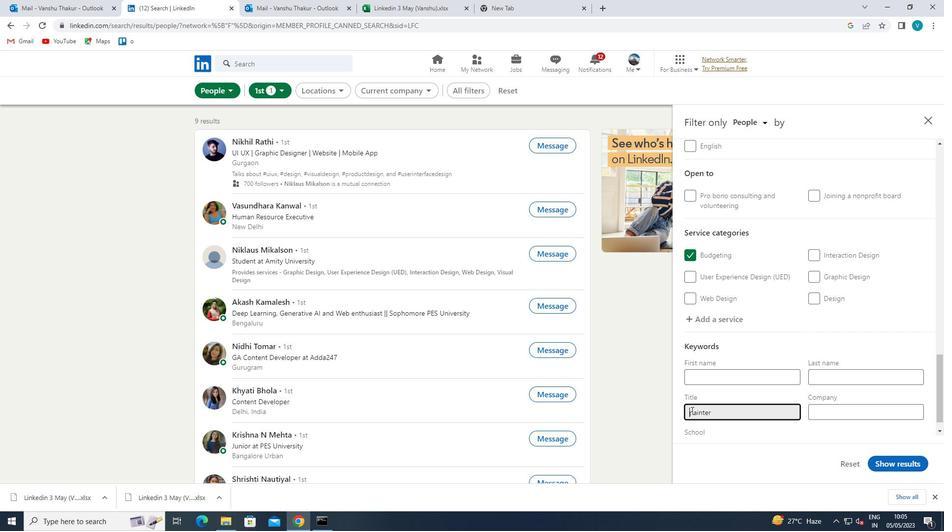 
Action: Key pressed <Key.right><Key.backspace><Key.shift>P
Screenshot: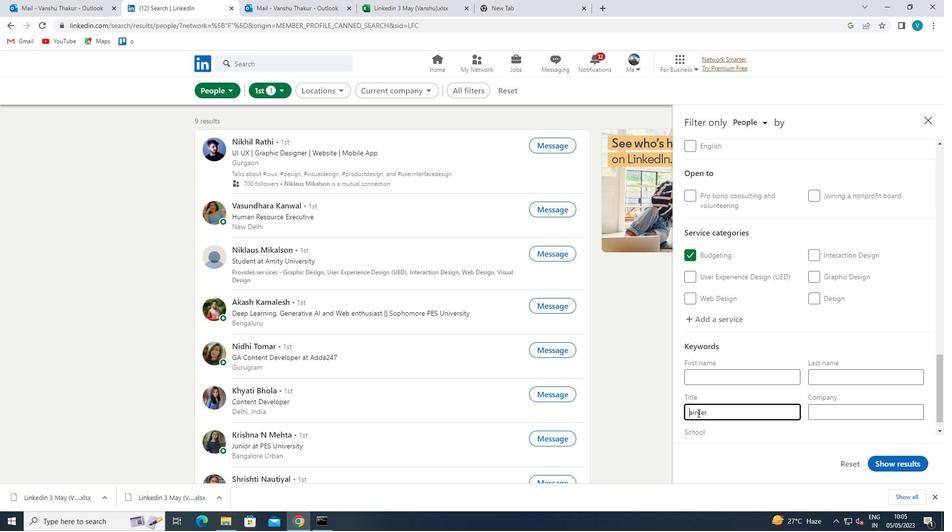 
Action: Mouse moved to (903, 461)
Screenshot: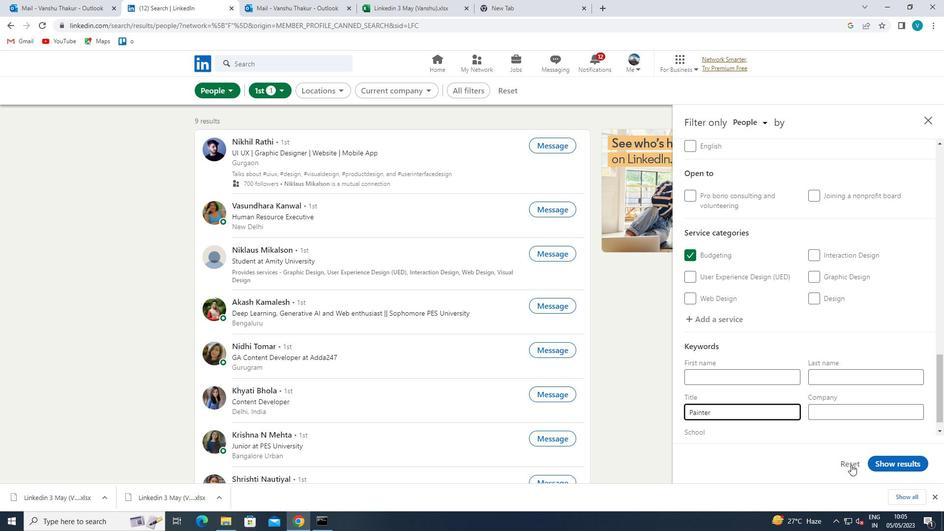
Action: Mouse pressed left at (903, 461)
Screenshot: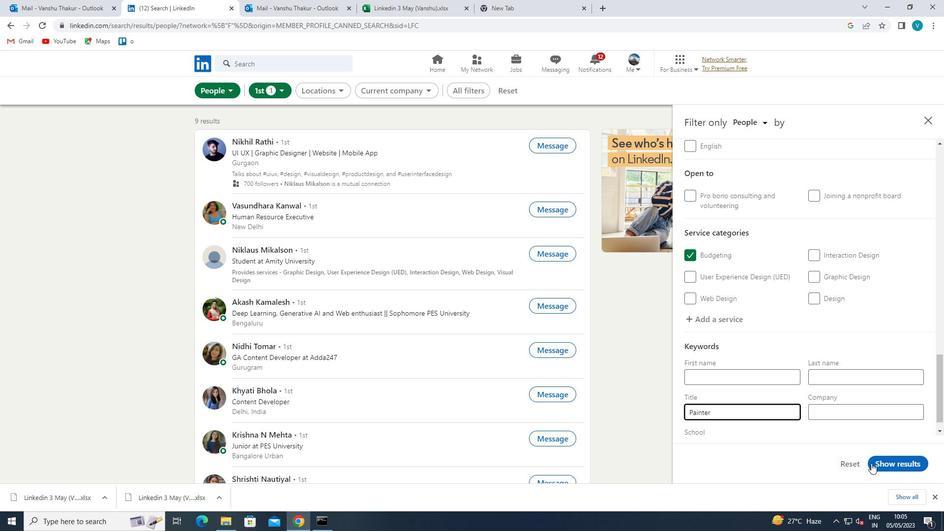 
